 Task: Find a flat in Żory, Poland, for 2 guests from June 3 to June 9, with a price range of ₹6000 to ₹12000, 1 bedroom, 1 bed, 1 bathroom, and host language in English.
Action: Mouse pressed left at (508, 94)
Screenshot: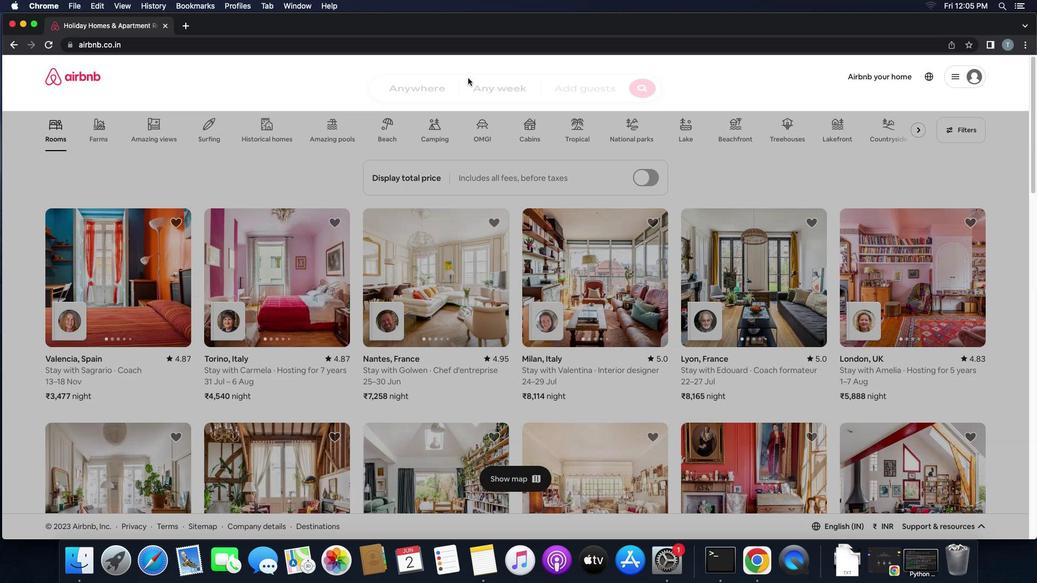 
Action: Mouse moved to (466, 128)
Screenshot: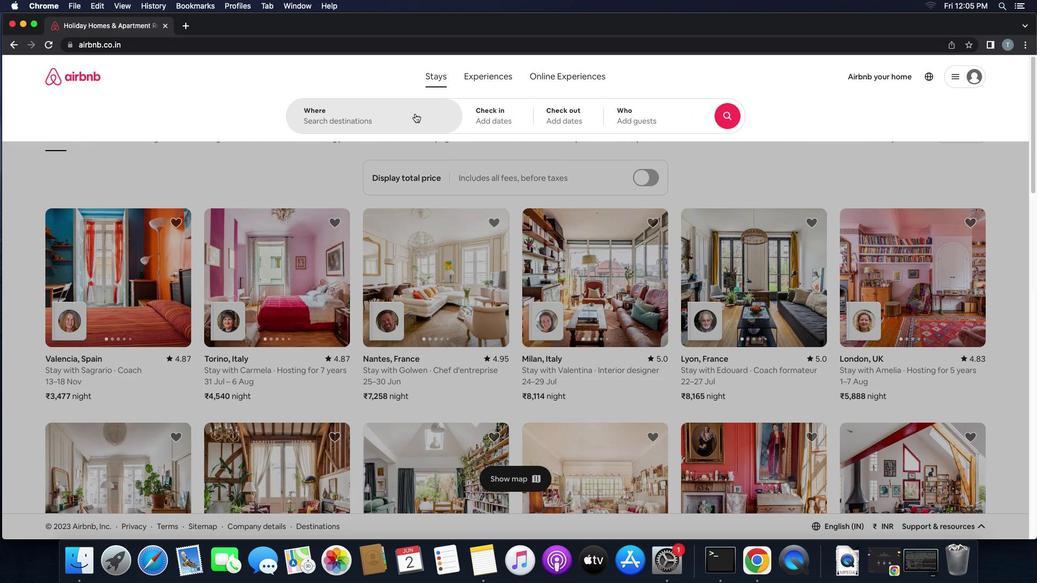
Action: Mouse pressed left at (466, 128)
Screenshot: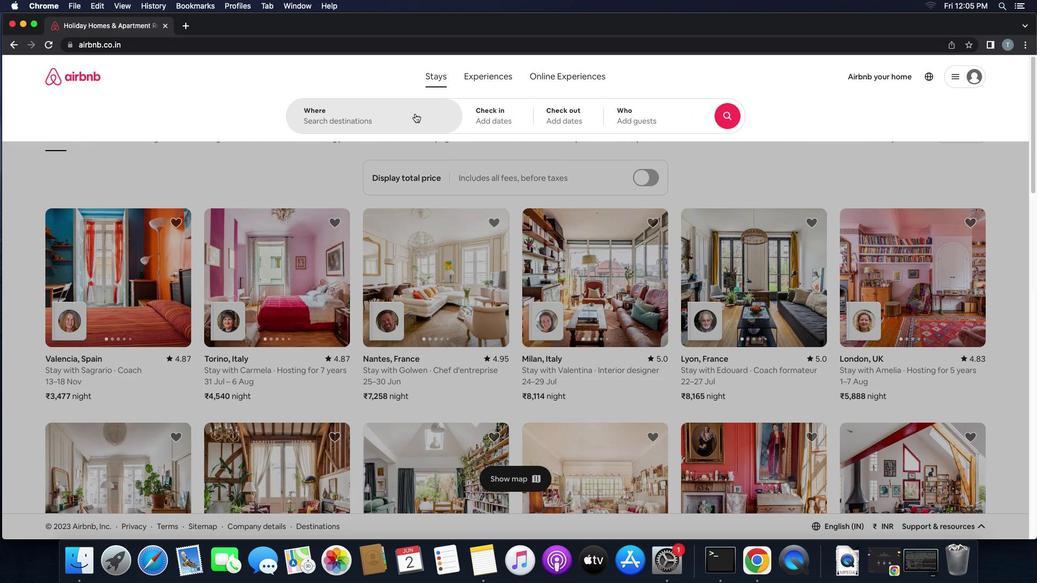 
Action: Key pressed Key.shift'Z''u'
Screenshot: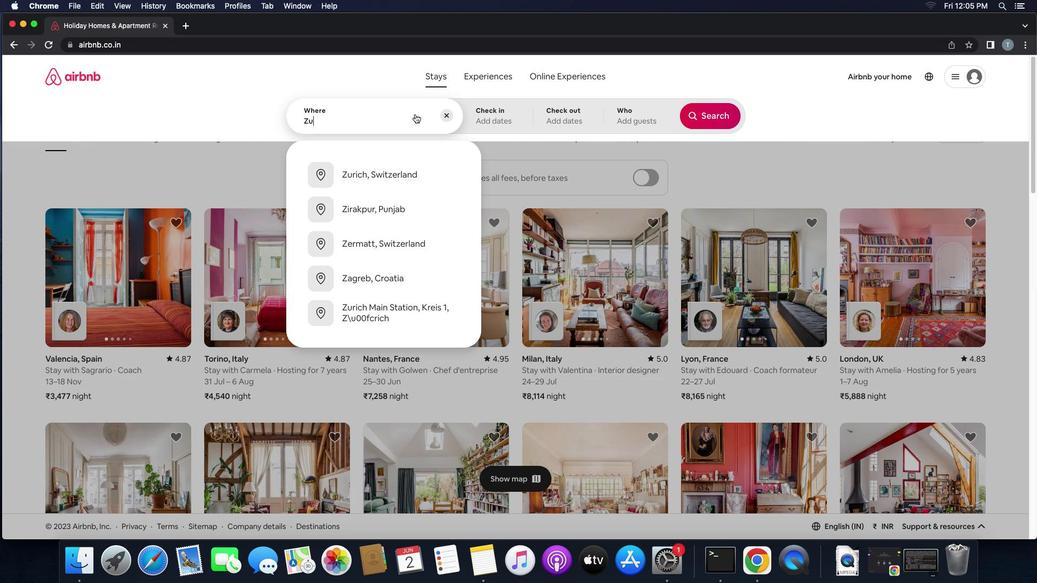
Action: Mouse moved to (466, 128)
Screenshot: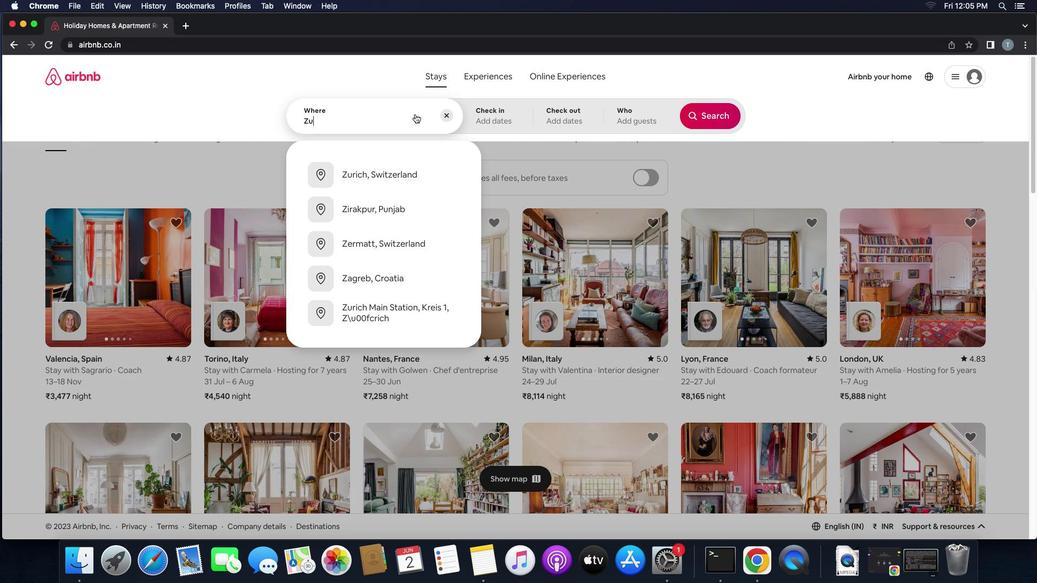 
Action: Key pressed 'r''y'
Screenshot: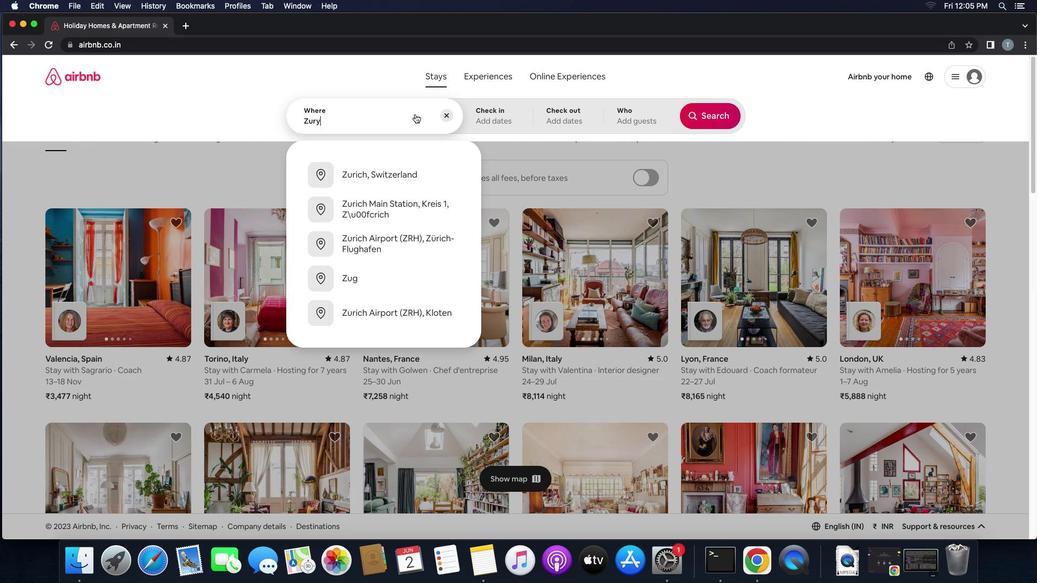 
Action: Mouse moved to (466, 128)
Screenshot: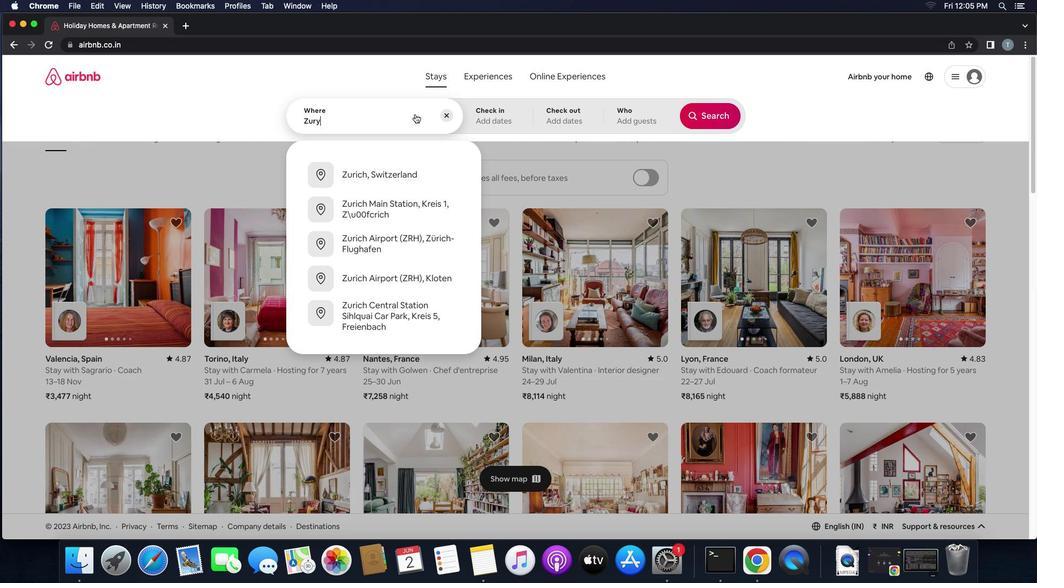 
Action: Key pressed ',''p''o'
Screenshot: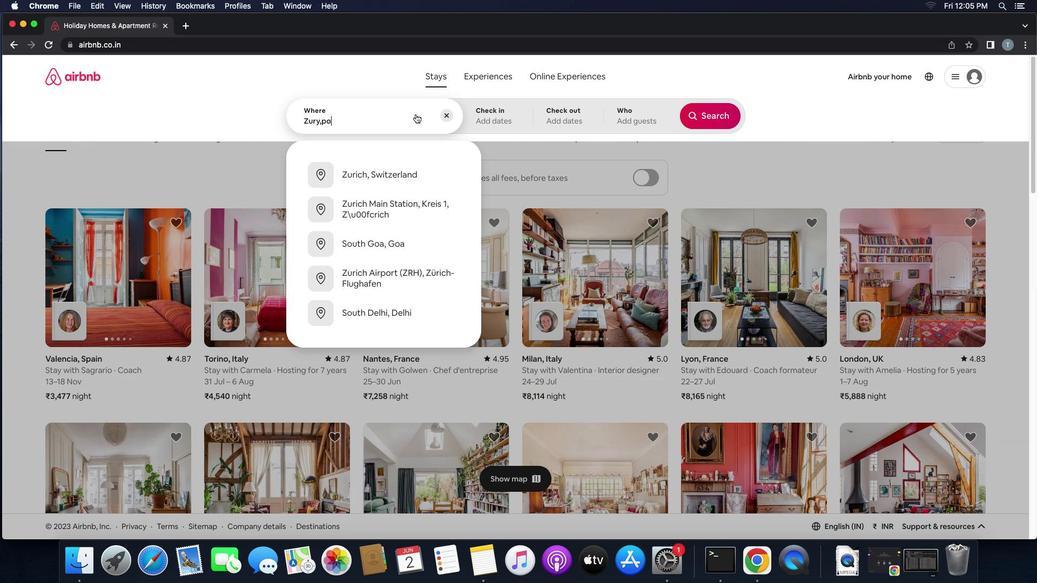 
Action: Mouse moved to (466, 128)
Screenshot: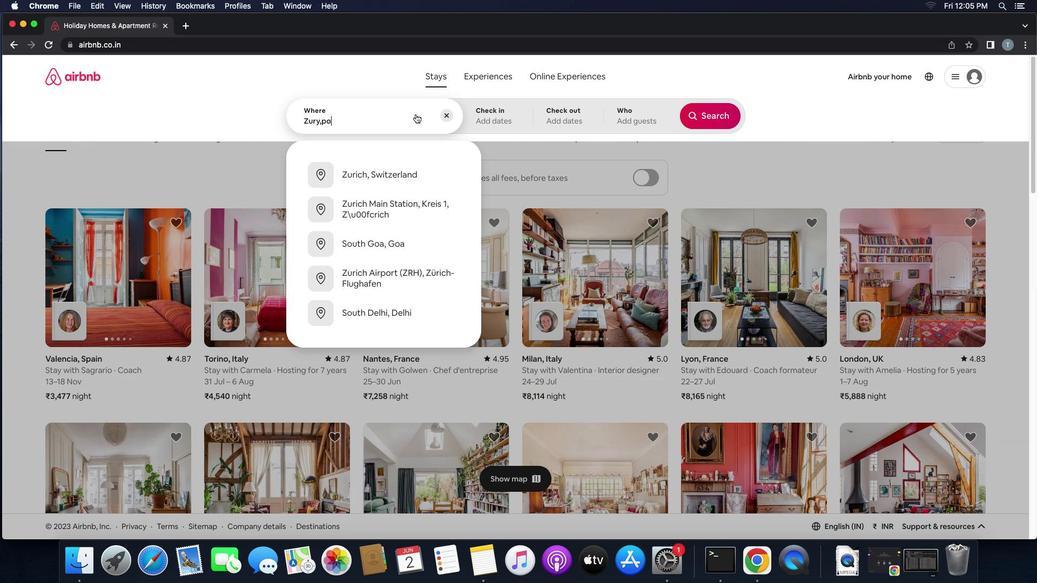 
Action: Key pressed 'l''a''n''d'
Screenshot: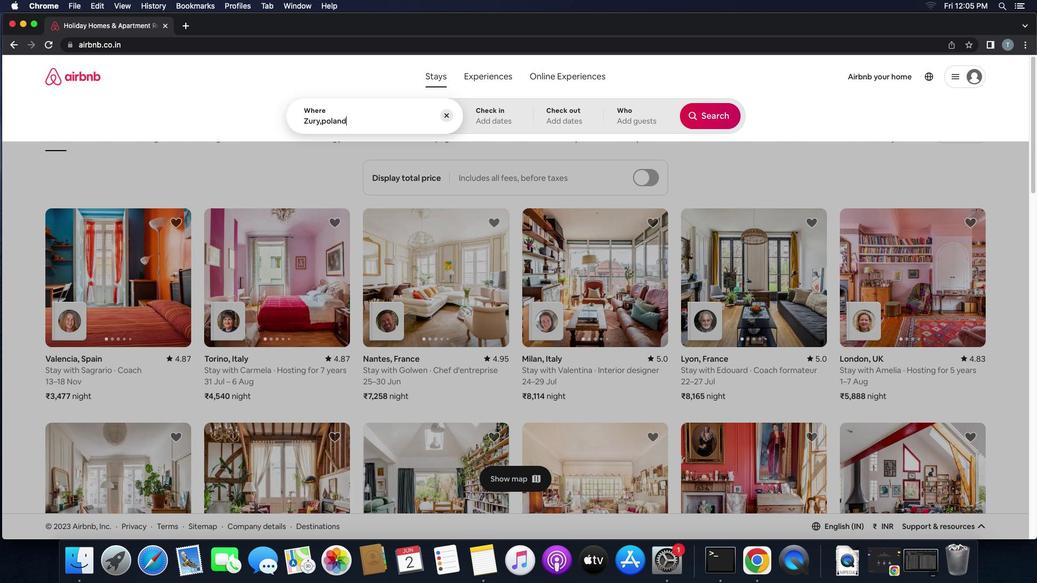 
Action: Mouse moved to (480, 179)
Screenshot: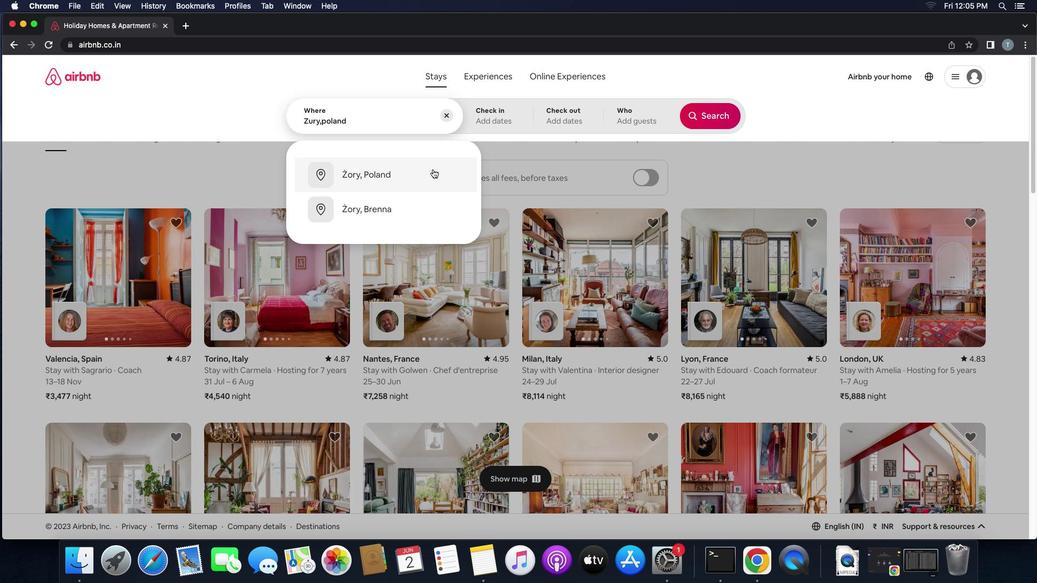 
Action: Mouse pressed left at (480, 179)
Screenshot: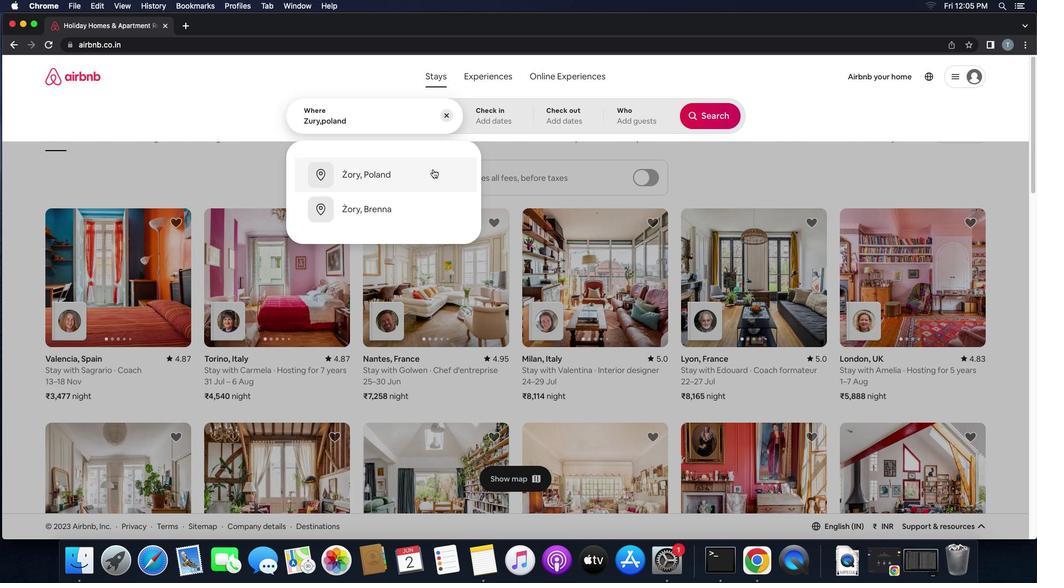 
Action: Mouse moved to (520, 256)
Screenshot: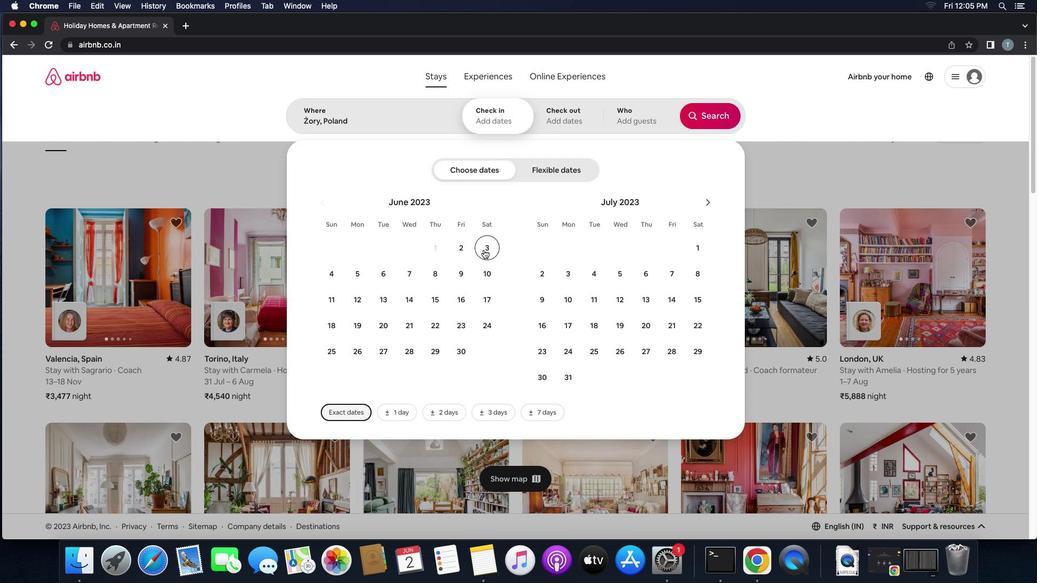 
Action: Mouse pressed left at (520, 256)
Screenshot: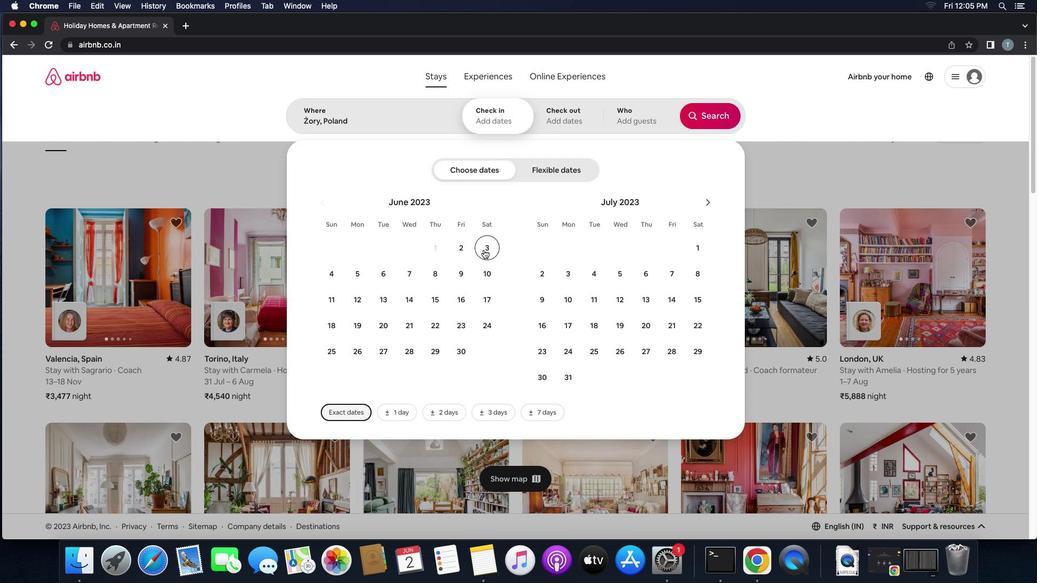 
Action: Mouse moved to (508, 278)
Screenshot: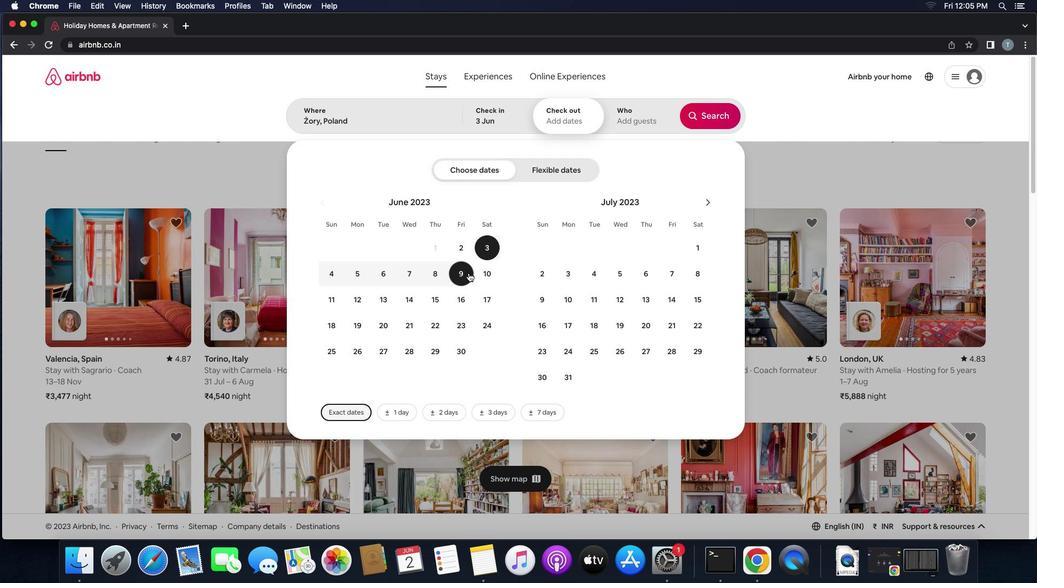 
Action: Mouse pressed left at (508, 278)
Screenshot: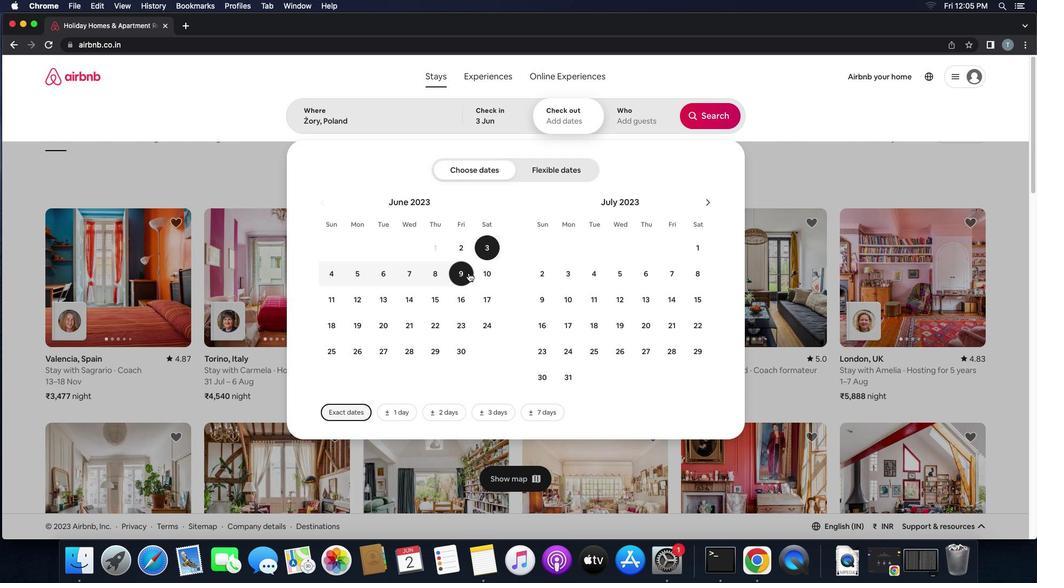 
Action: Mouse moved to (634, 135)
Screenshot: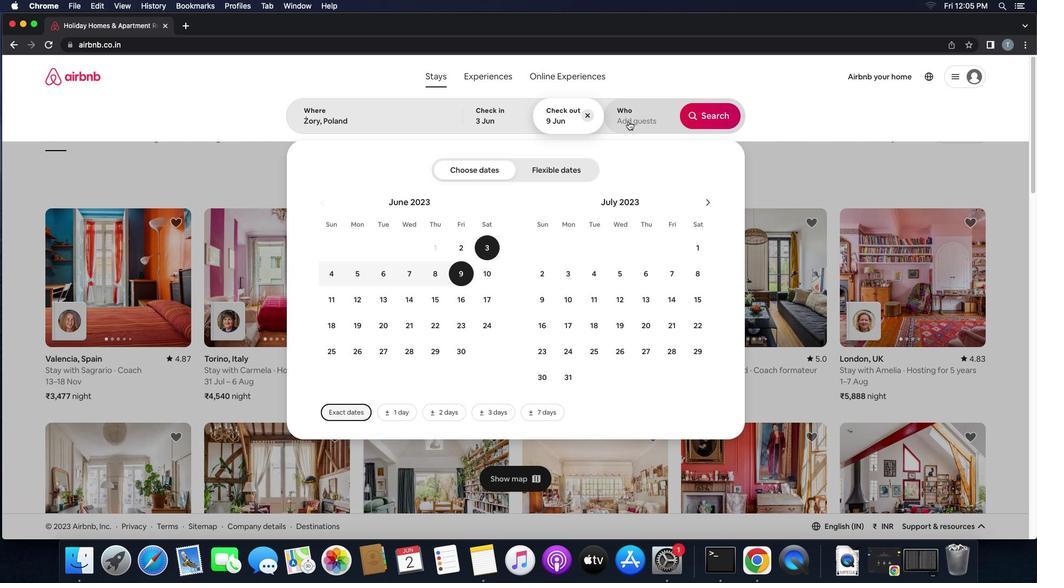 
Action: Mouse pressed left at (634, 135)
Screenshot: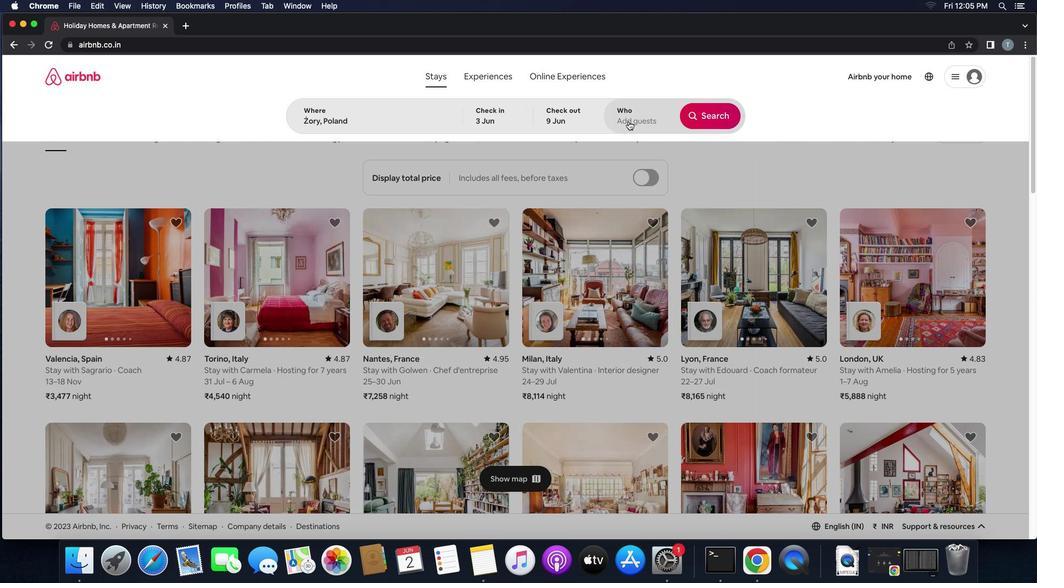 
Action: Mouse moved to (702, 190)
Screenshot: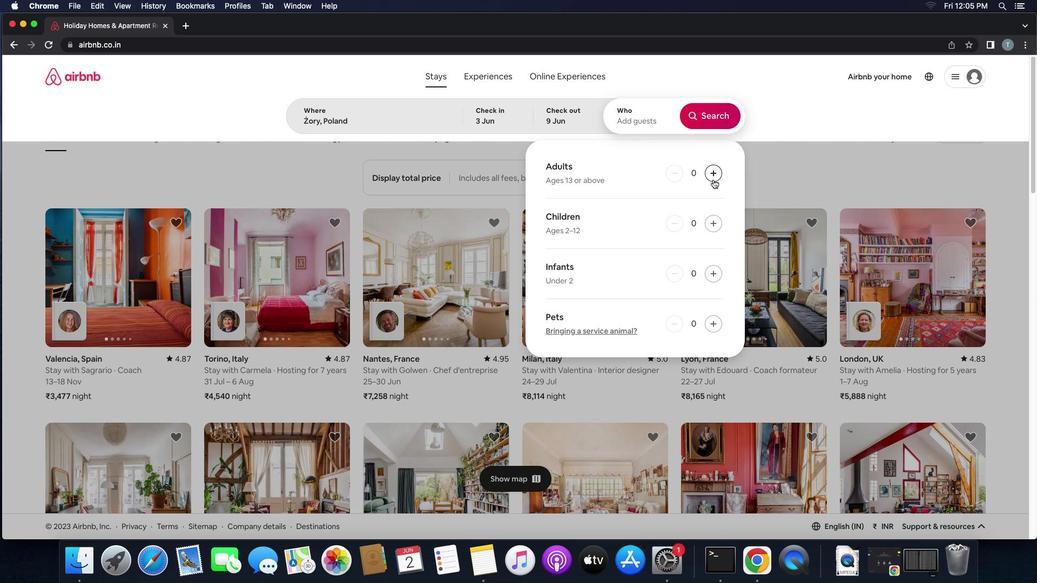 
Action: Mouse pressed left at (702, 190)
Screenshot: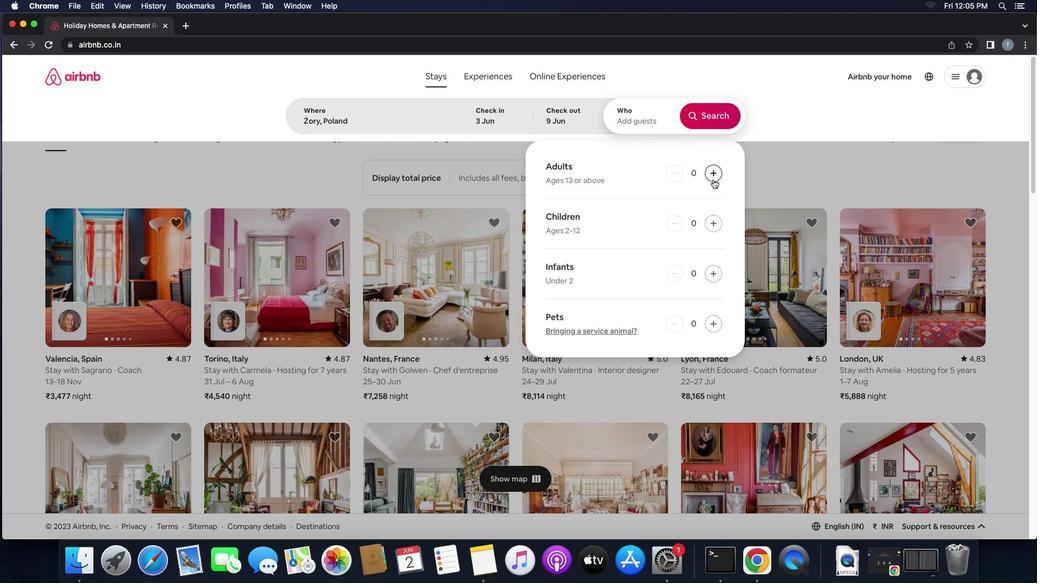 
Action: Mouse pressed left at (702, 190)
Screenshot: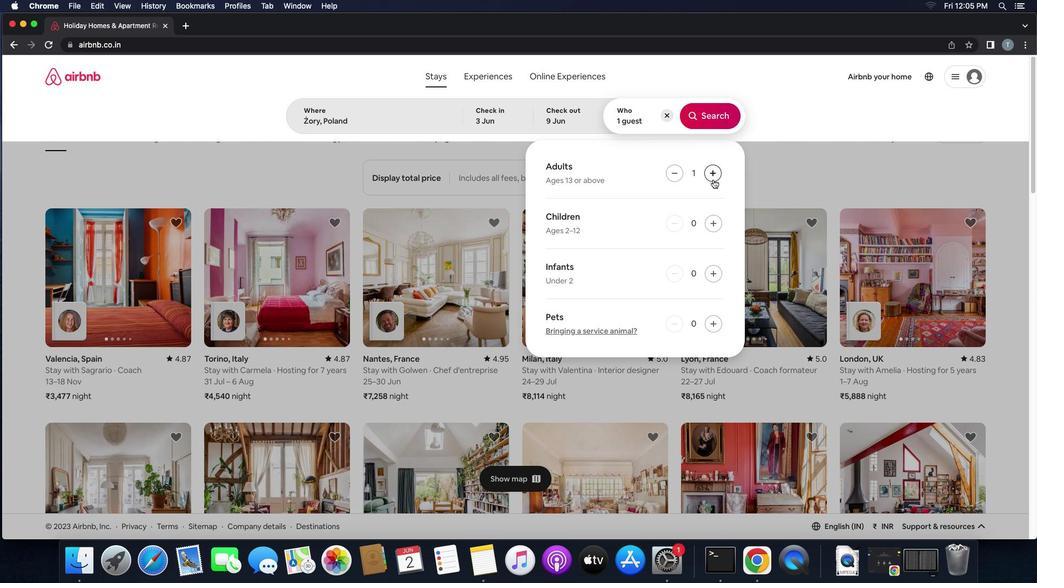 
Action: Mouse moved to (706, 127)
Screenshot: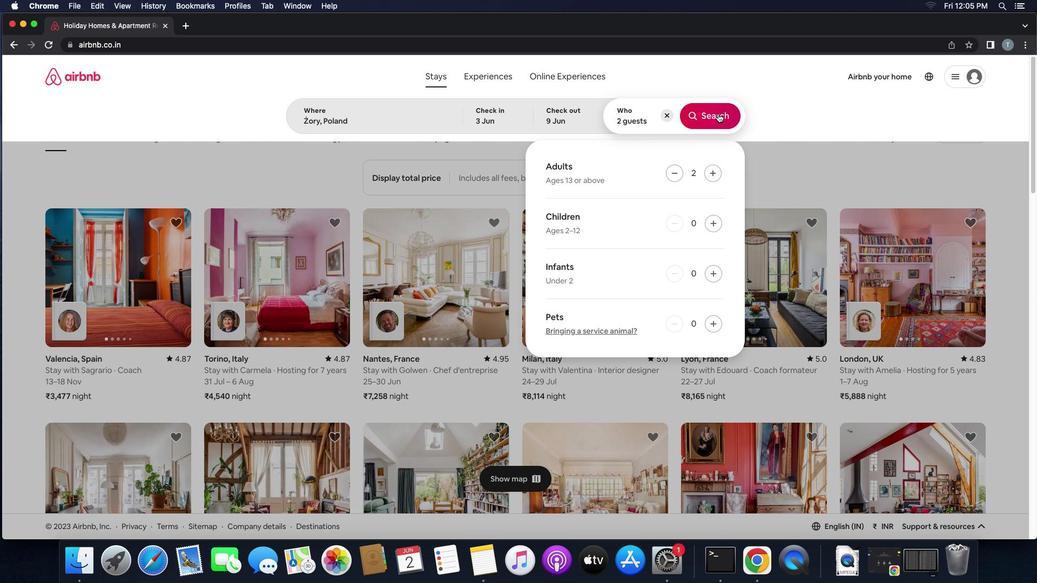 
Action: Mouse pressed left at (706, 127)
Screenshot: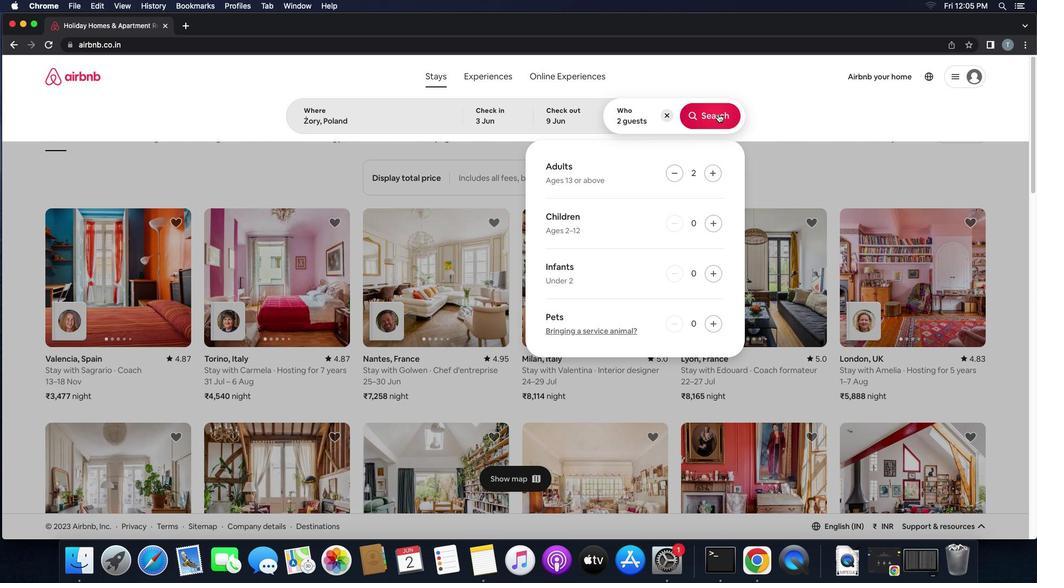
Action: Mouse moved to (918, 145)
Screenshot: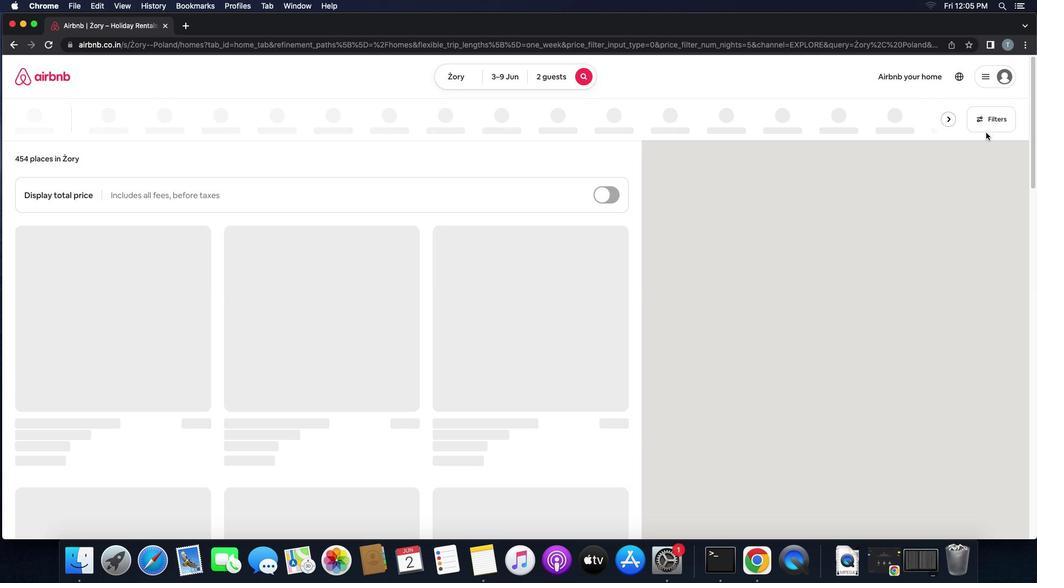 
Action: Mouse pressed left at (918, 145)
Screenshot: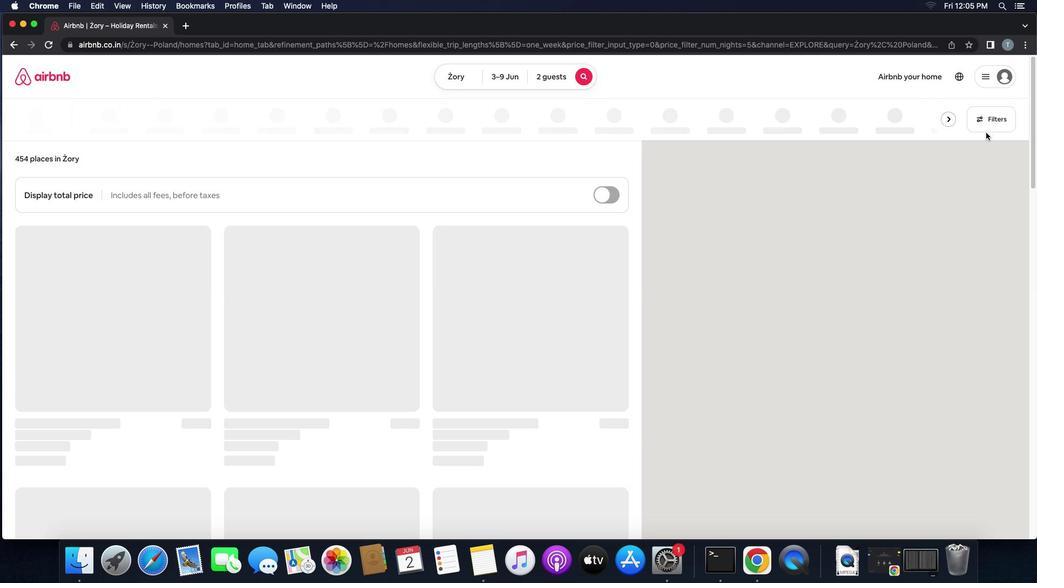 
Action: Mouse moved to (919, 141)
Screenshot: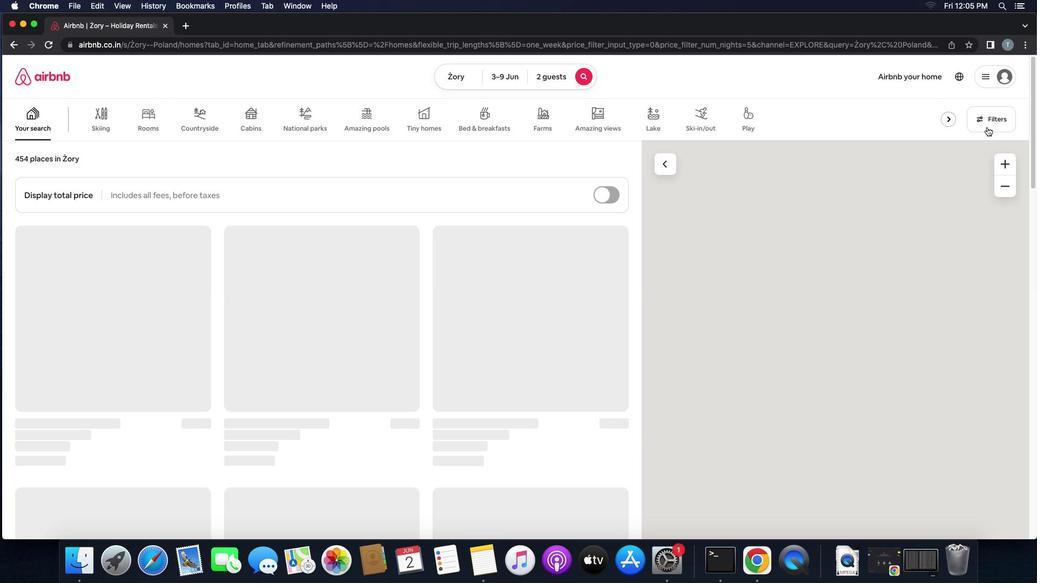 
Action: Mouse pressed left at (919, 141)
Screenshot: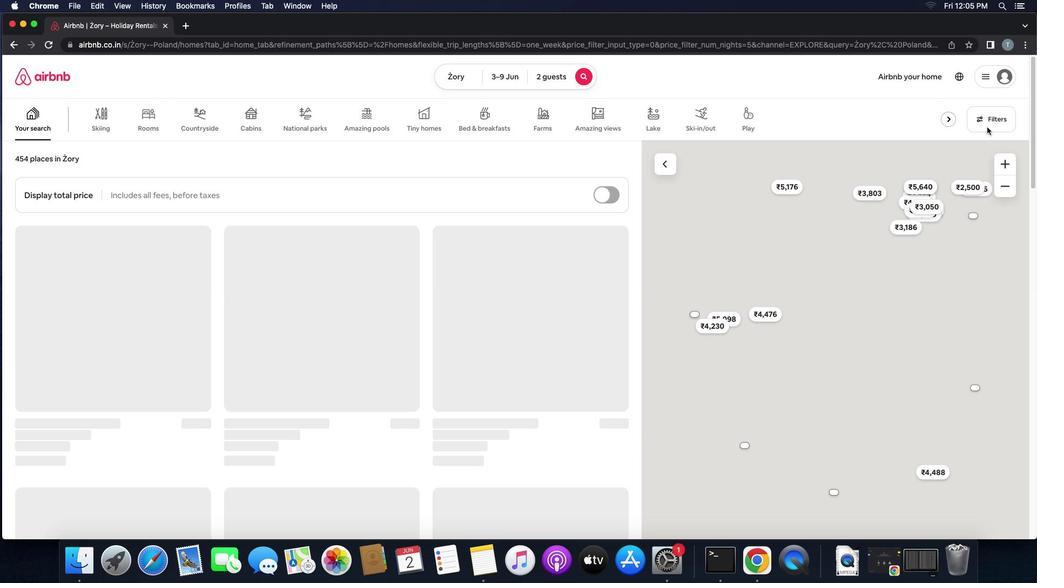 
Action: Mouse moved to (461, 379)
Screenshot: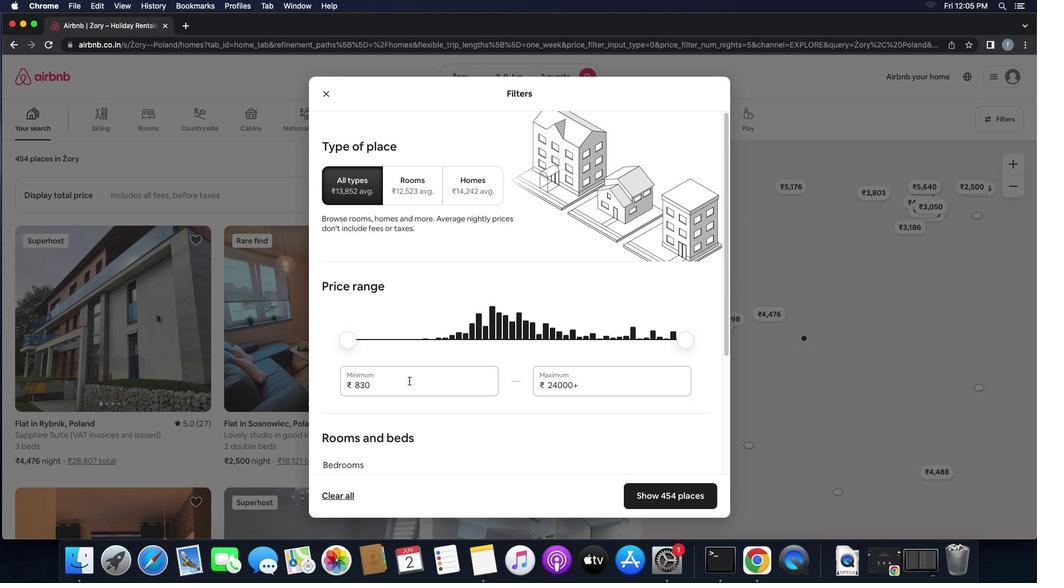 
Action: Mouse pressed left at (461, 379)
Screenshot: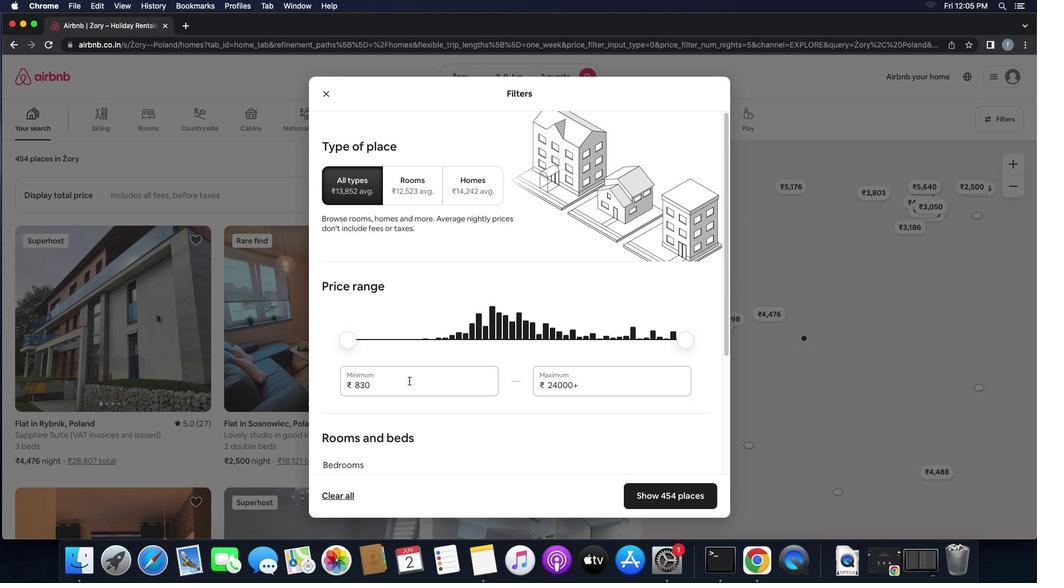
Action: Key pressed Key.backspaceKey.backspaceKey.backspaceKey.backspace'6''0''0''0'
Screenshot: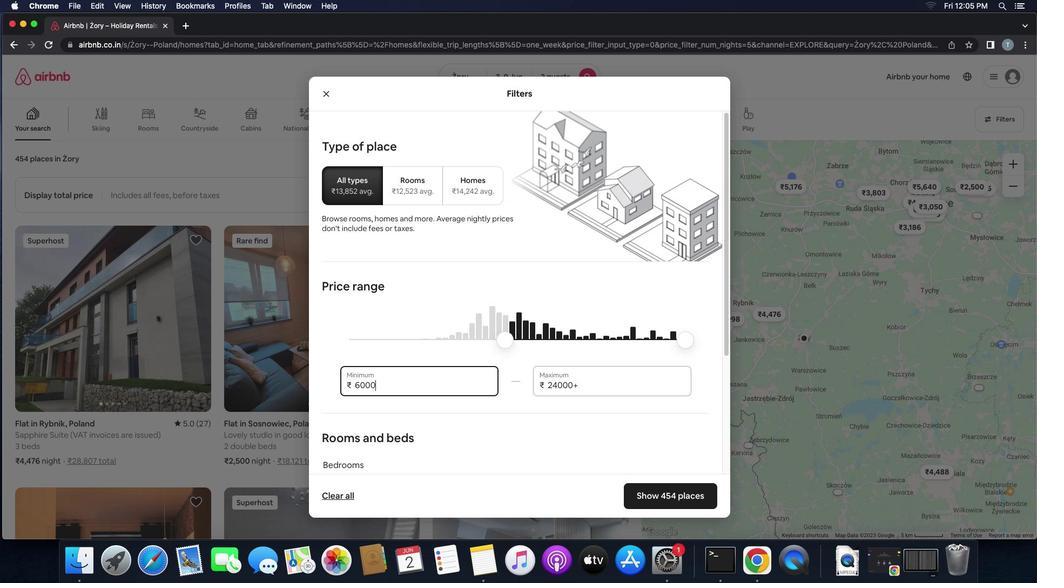 
Action: Mouse moved to (619, 384)
Screenshot: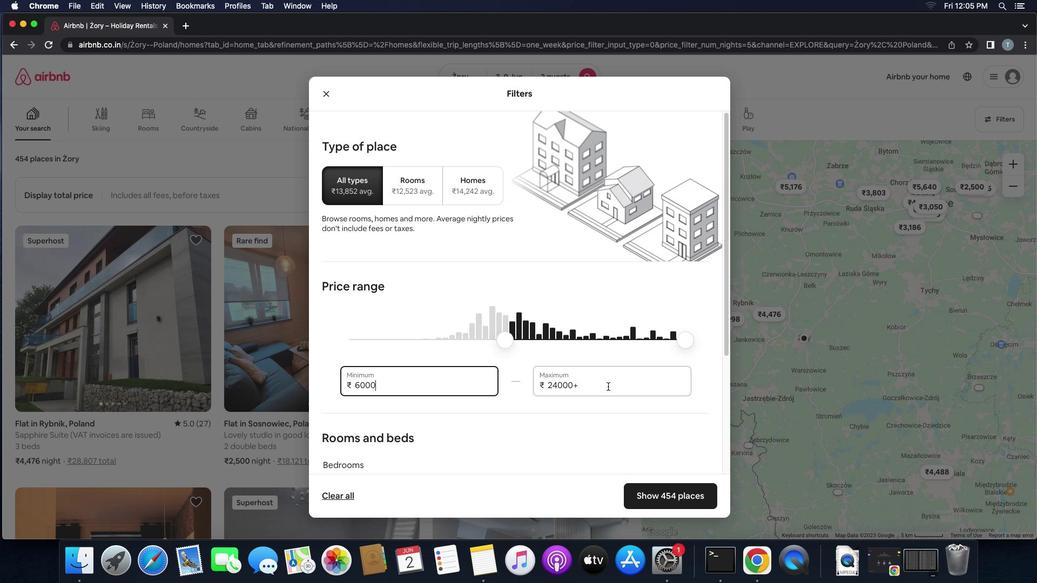 
Action: Mouse pressed left at (619, 384)
Screenshot: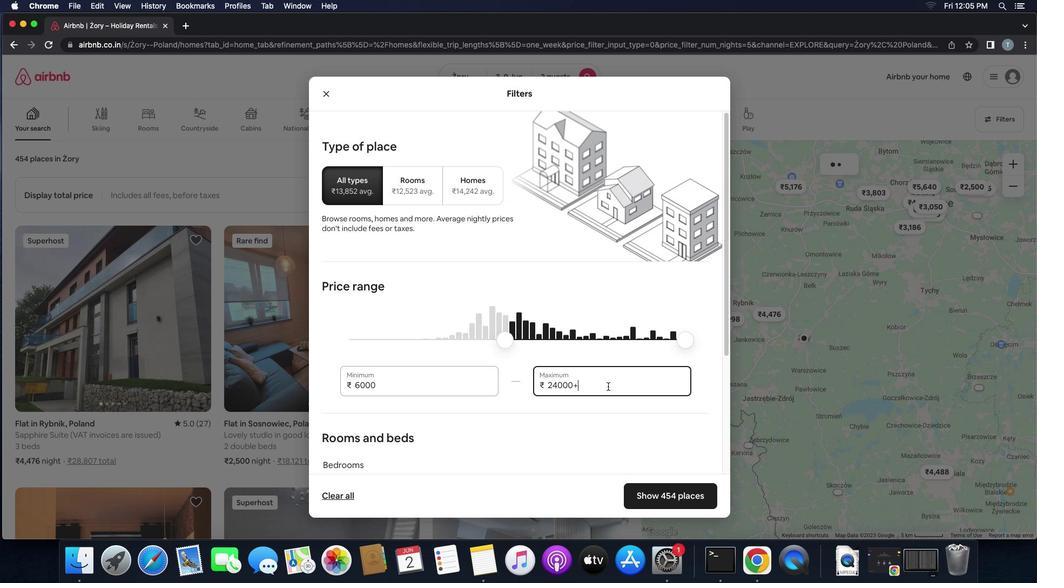 
Action: Key pressed Key.backspaceKey.backspaceKey.backspaceKey.backspaceKey.backspaceKey.backspace'1''2''0''0''0'
Screenshot: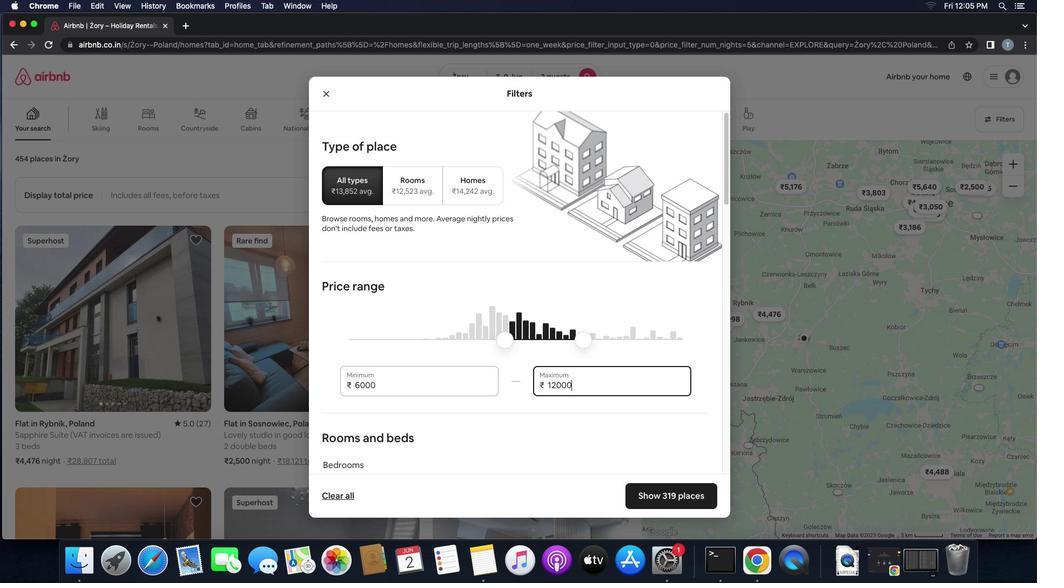 
Action: Mouse moved to (531, 407)
Screenshot: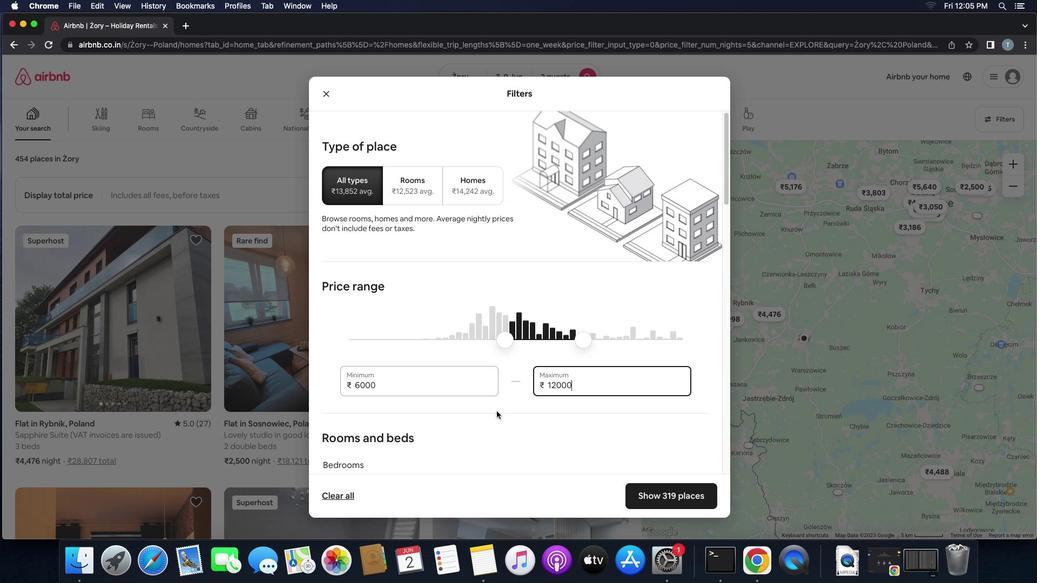 
Action: Mouse scrolled (531, 407) with delta (137, 20)
Screenshot: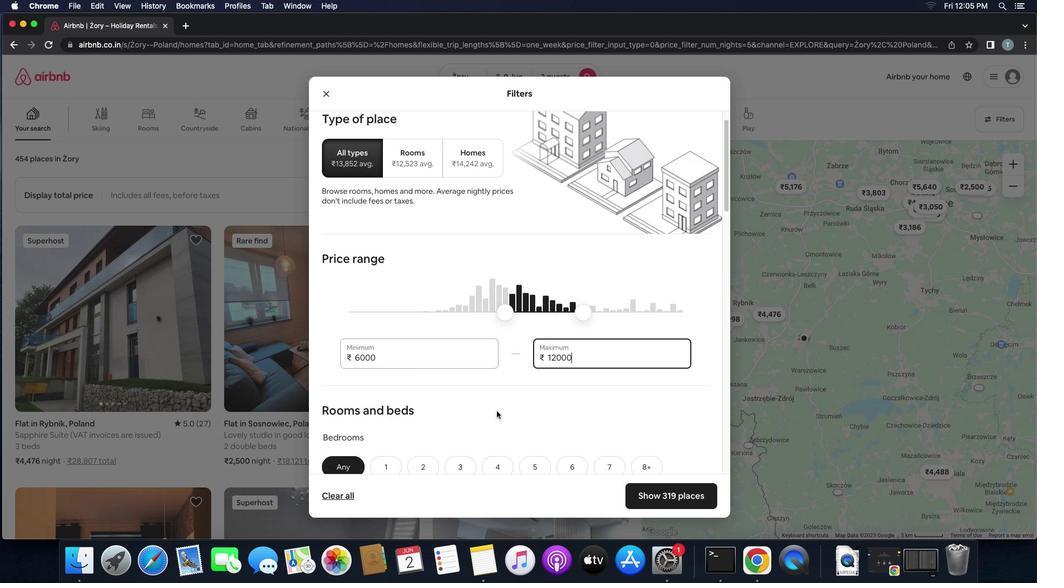 
Action: Mouse scrolled (531, 407) with delta (137, 20)
Screenshot: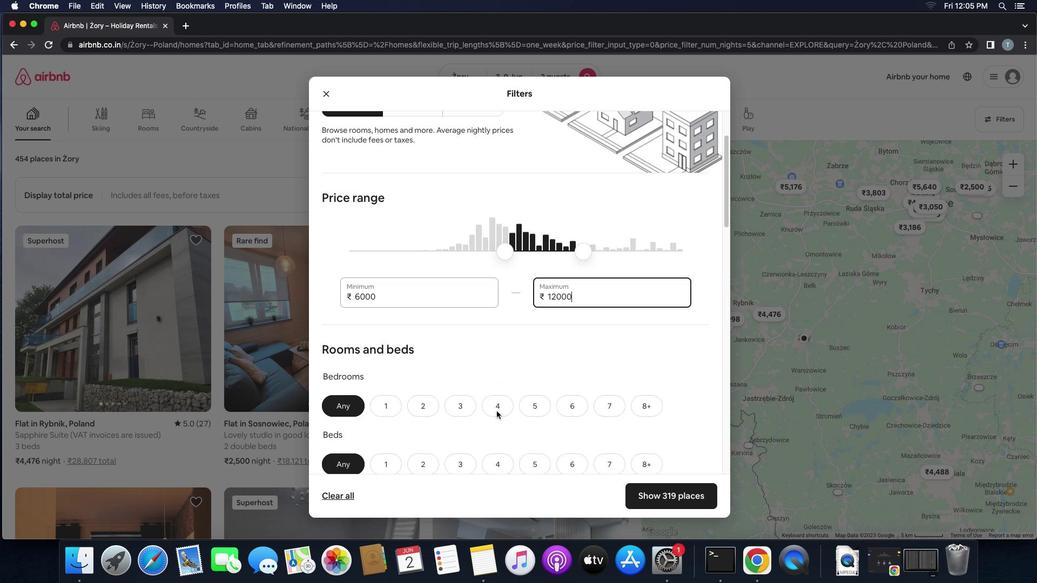 
Action: Mouse scrolled (531, 407) with delta (137, 19)
Screenshot: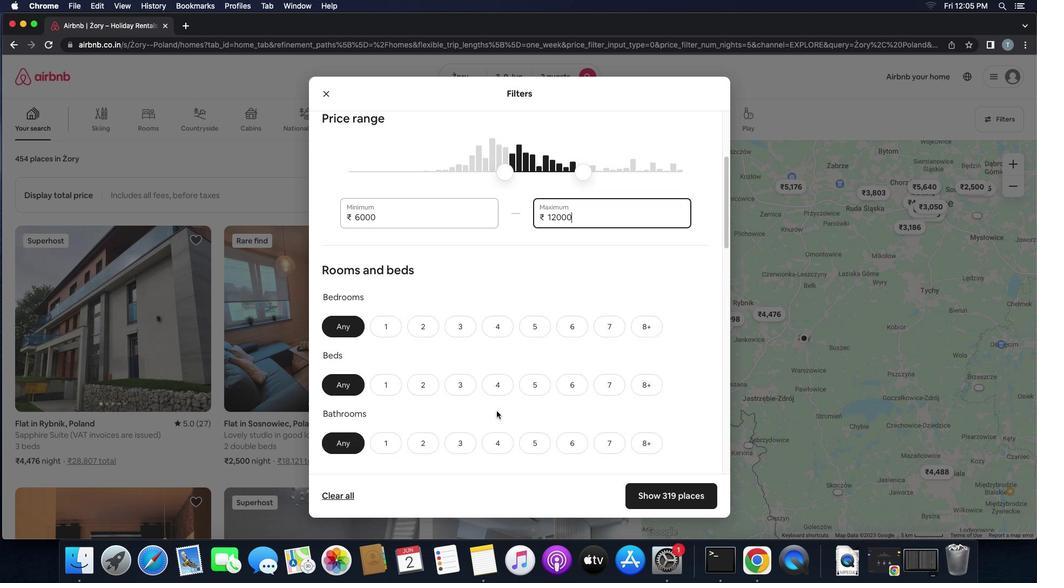 
Action: Mouse scrolled (531, 407) with delta (137, 18)
Screenshot: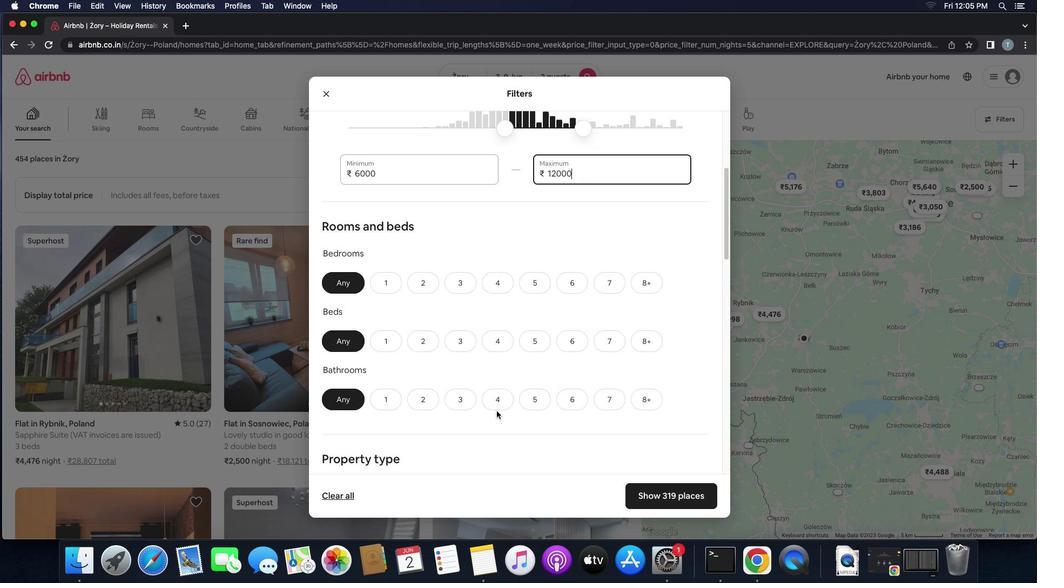 
Action: Mouse moved to (530, 412)
Screenshot: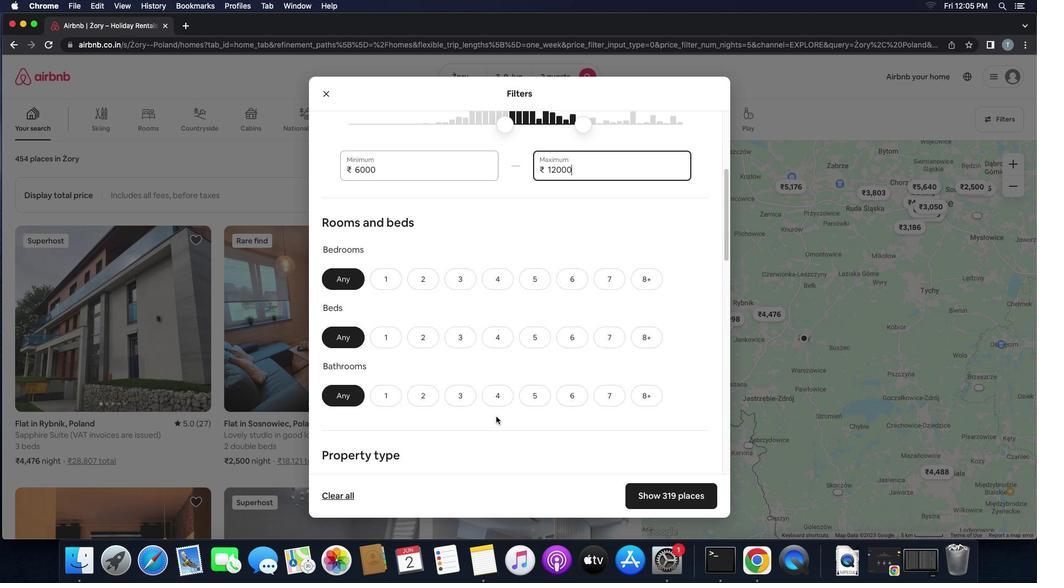 
Action: Mouse scrolled (530, 412) with delta (137, 20)
Screenshot: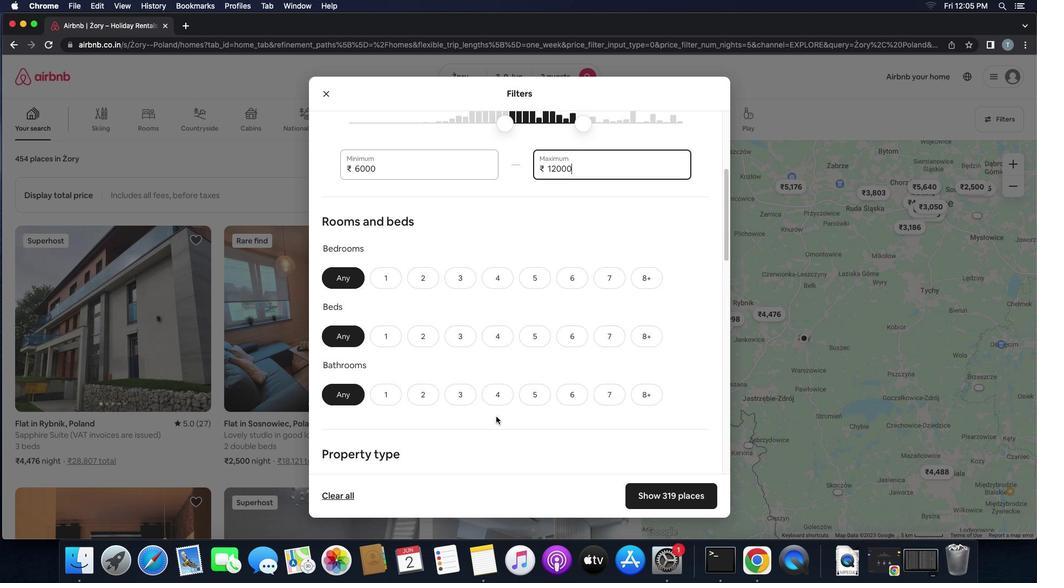 
Action: Mouse scrolled (530, 412) with delta (137, 20)
Screenshot: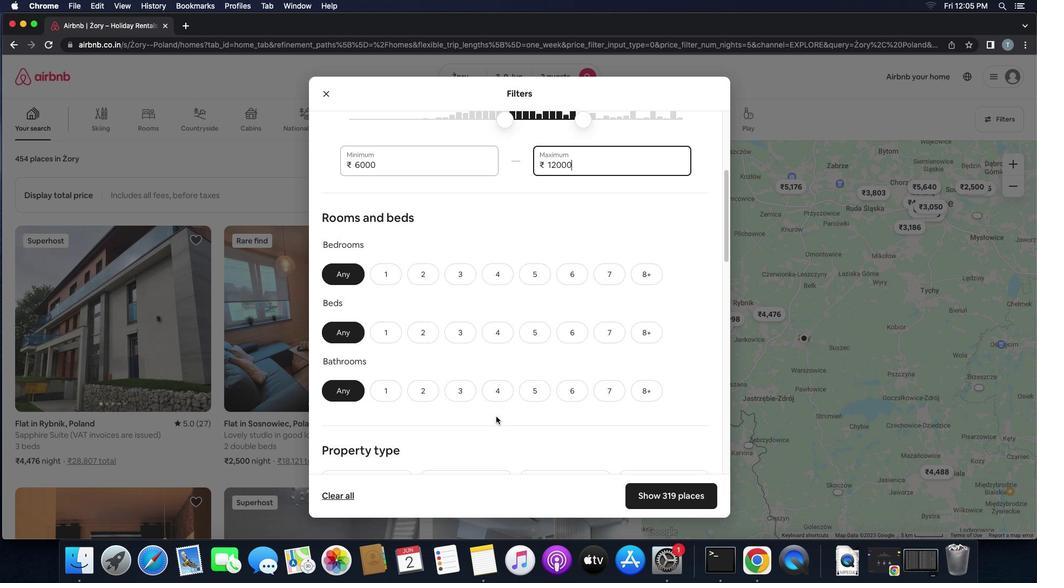 
Action: Mouse scrolled (530, 412) with delta (137, 20)
Screenshot: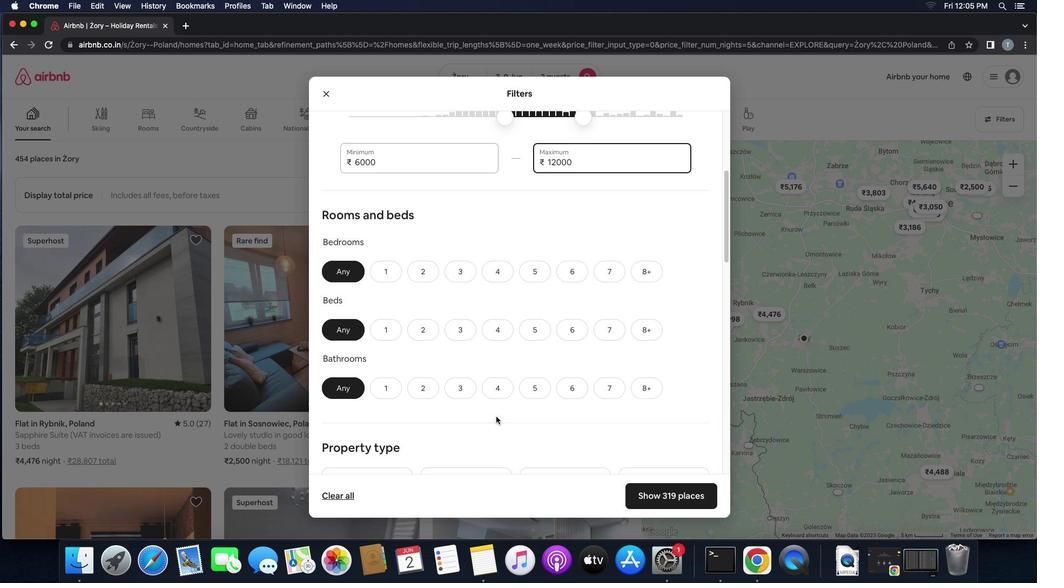 
Action: Mouse scrolled (530, 412) with delta (137, 20)
Screenshot: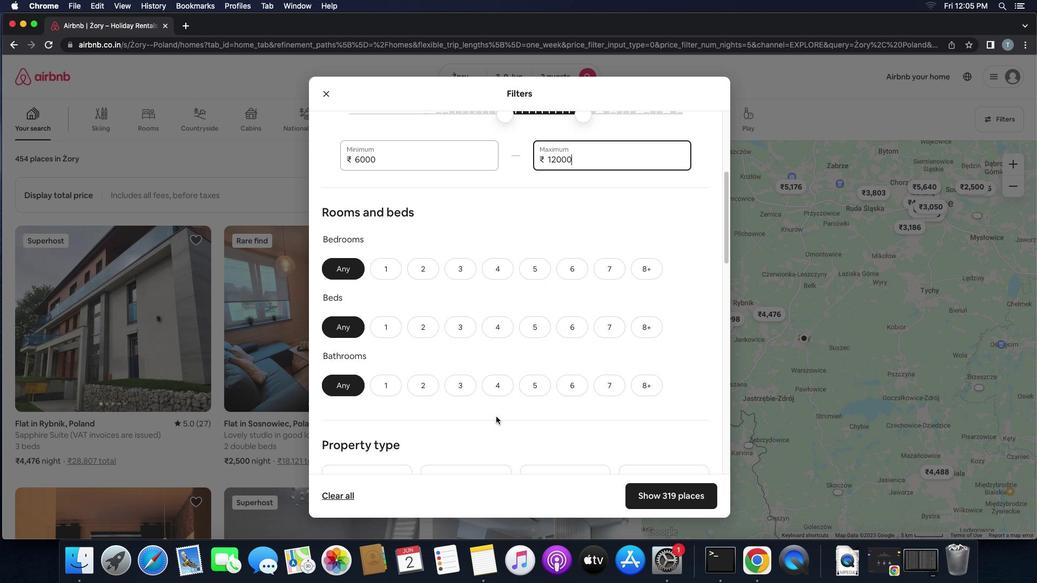 
Action: Mouse scrolled (530, 412) with delta (137, 20)
Screenshot: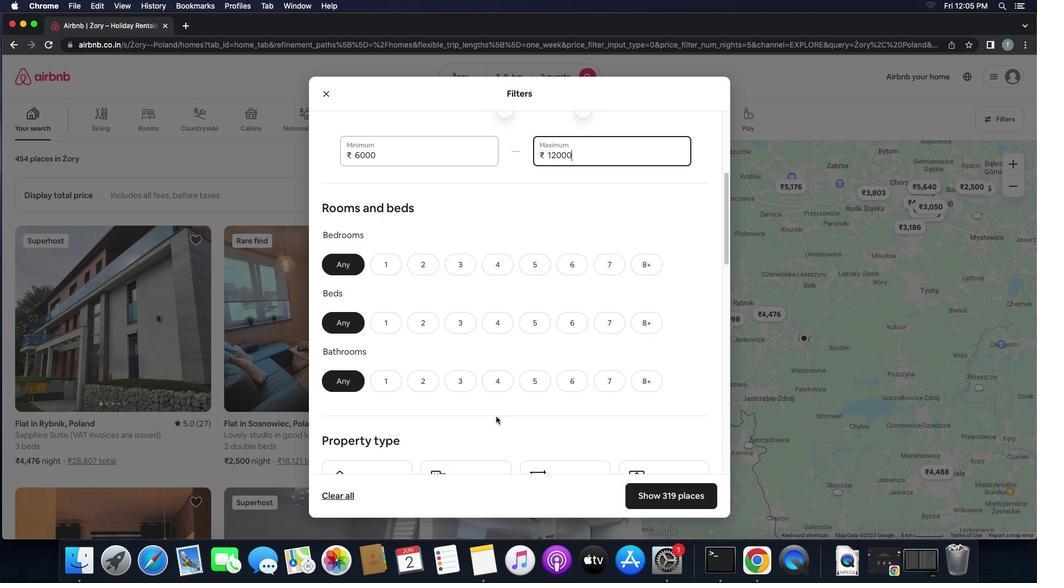 
Action: Mouse scrolled (530, 412) with delta (137, 20)
Screenshot: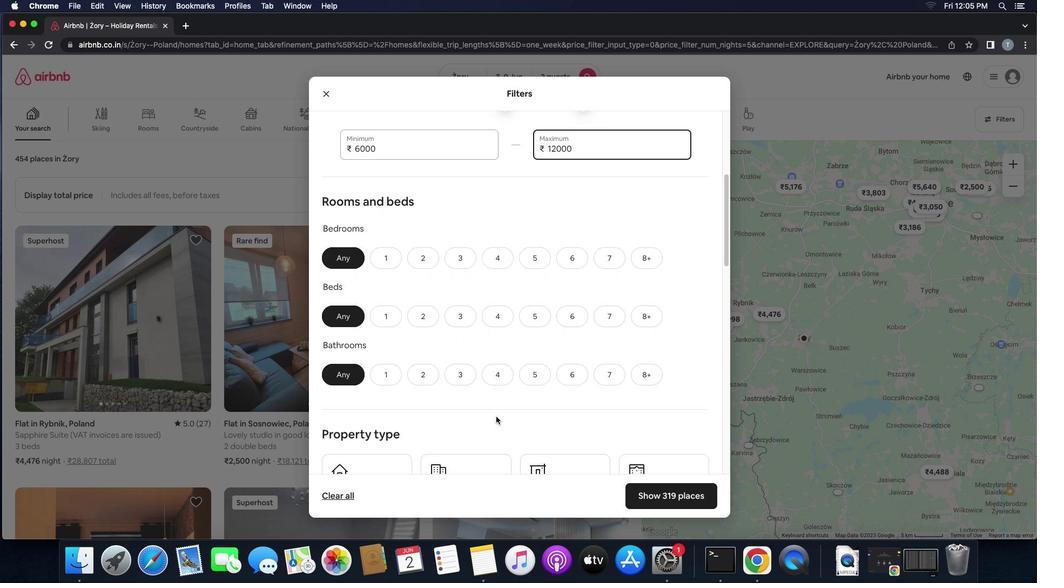 
Action: Mouse scrolled (530, 412) with delta (137, 20)
Screenshot: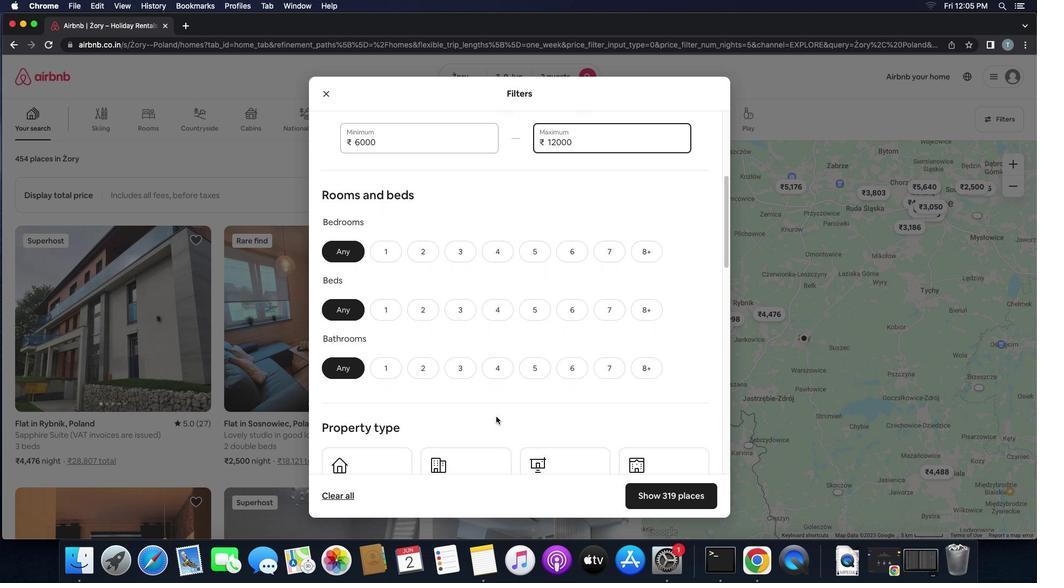 
Action: Mouse scrolled (530, 412) with delta (137, 20)
Screenshot: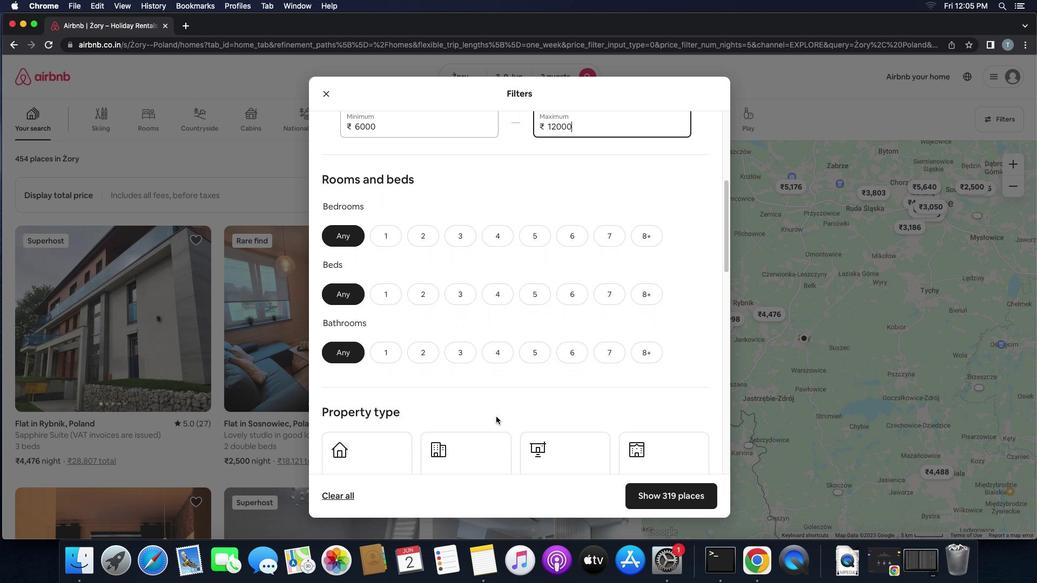 
Action: Mouse moved to (438, 242)
Screenshot: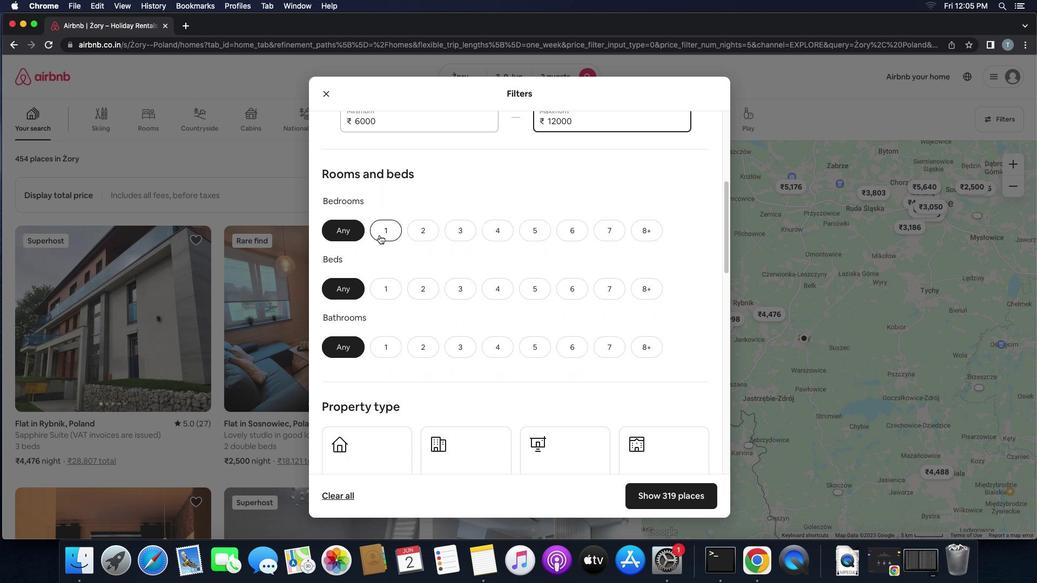 
Action: Mouse pressed left at (438, 242)
Screenshot: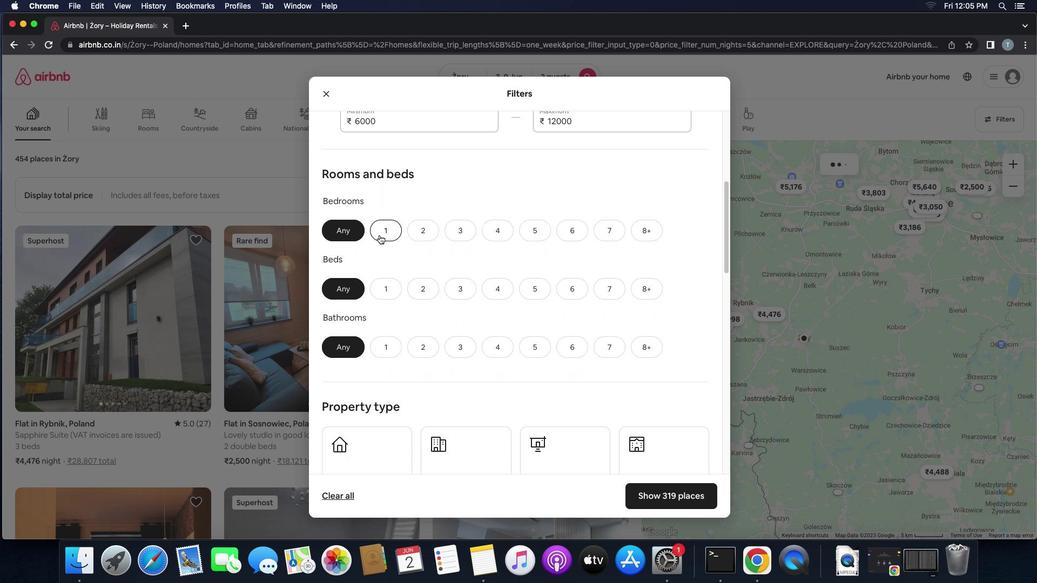 
Action: Mouse moved to (438, 294)
Screenshot: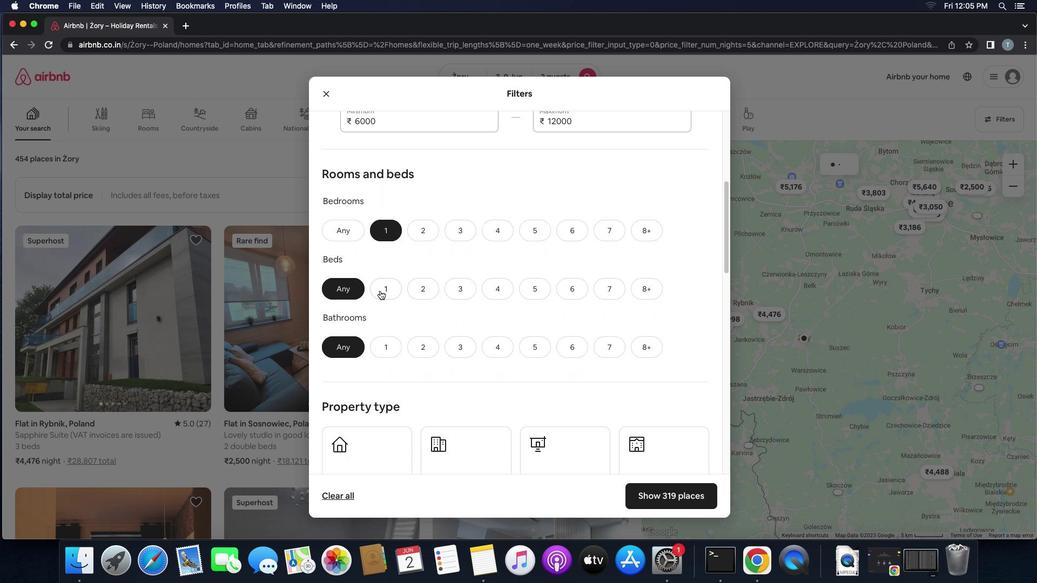 
Action: Mouse pressed left at (438, 294)
Screenshot: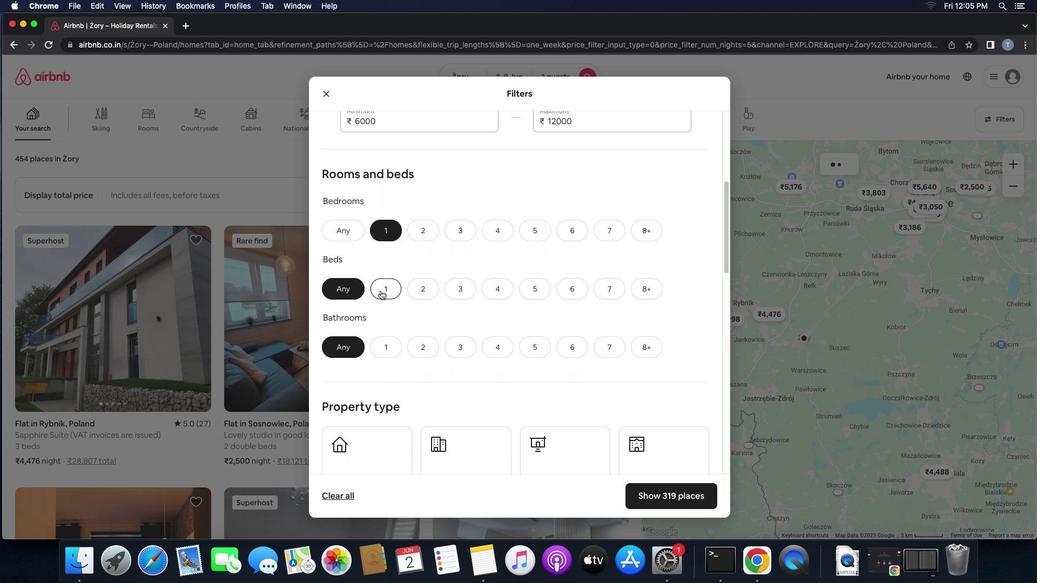 
Action: Mouse moved to (445, 346)
Screenshot: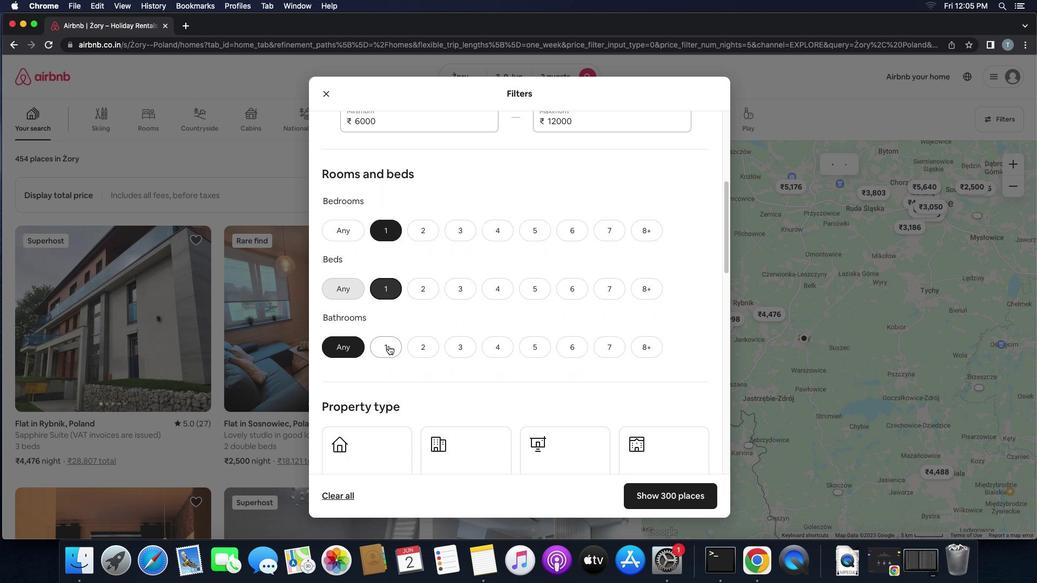 
Action: Mouse pressed left at (445, 346)
Screenshot: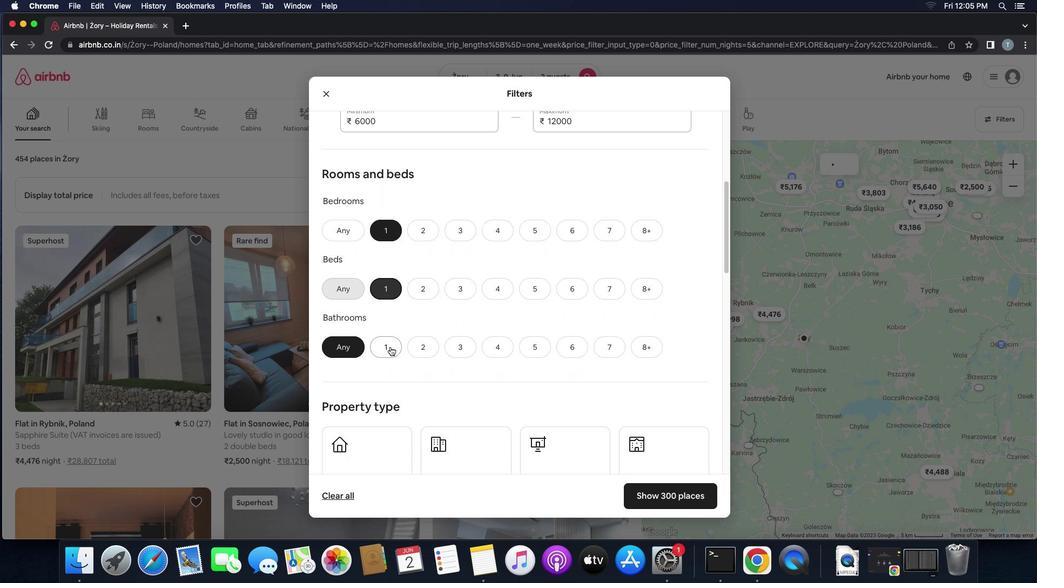 
Action: Mouse moved to (523, 356)
Screenshot: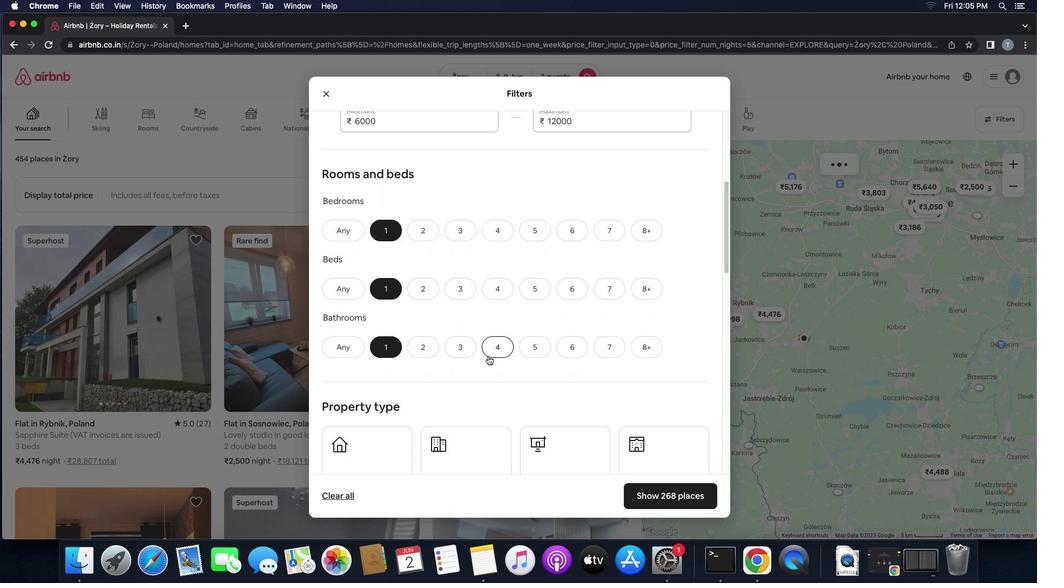 
Action: Mouse scrolled (523, 356) with delta (137, 20)
Screenshot: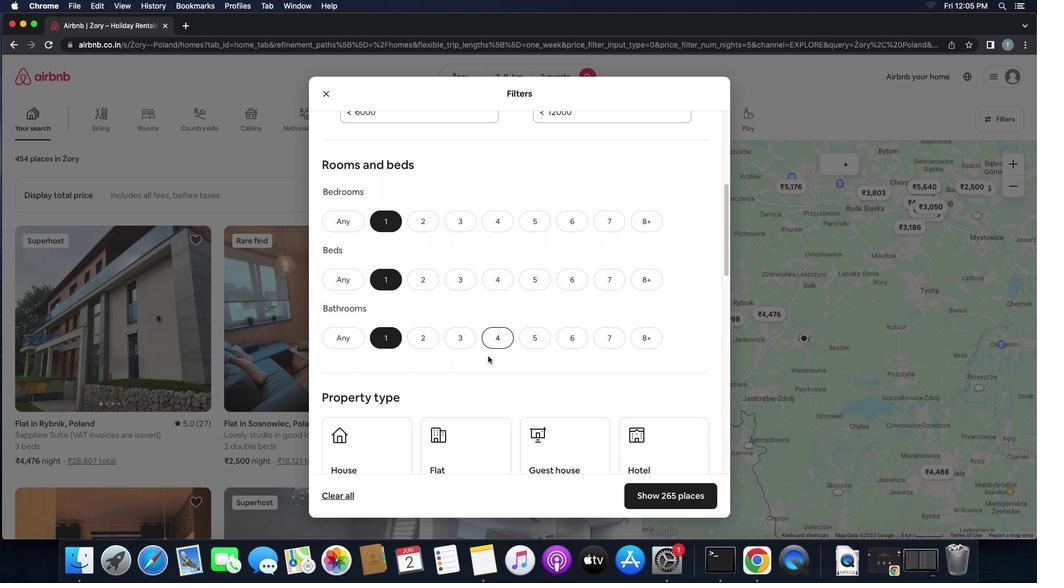 
Action: Mouse scrolled (523, 356) with delta (137, 20)
Screenshot: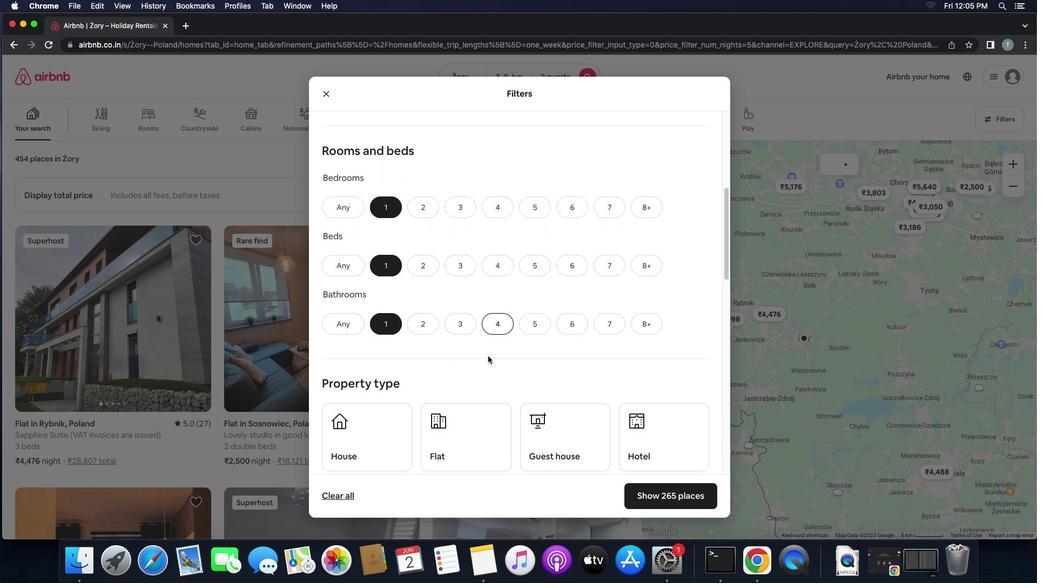 
Action: Mouse scrolled (523, 356) with delta (137, 19)
Screenshot: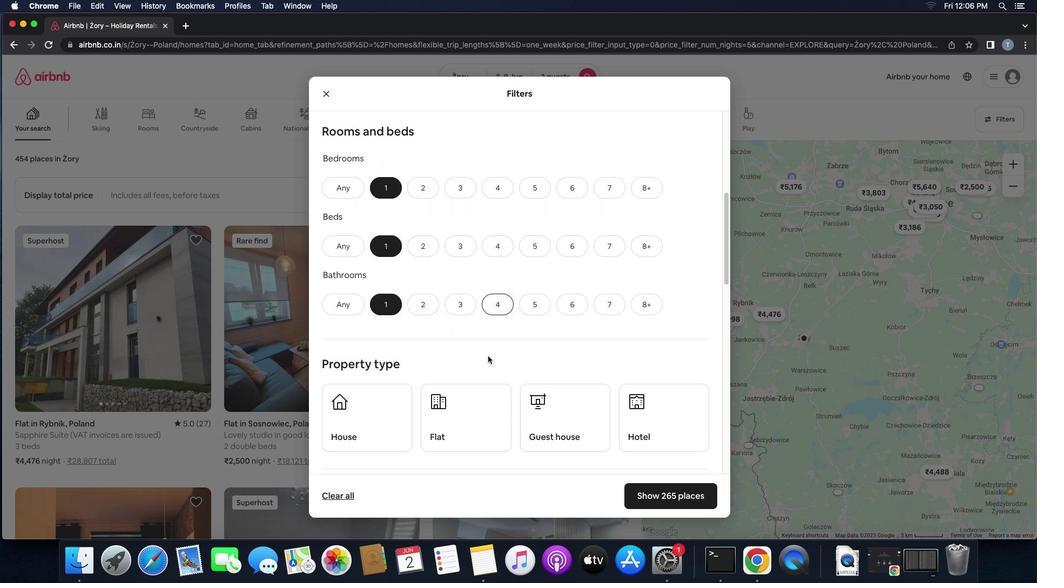 
Action: Mouse scrolled (523, 356) with delta (137, 20)
Screenshot: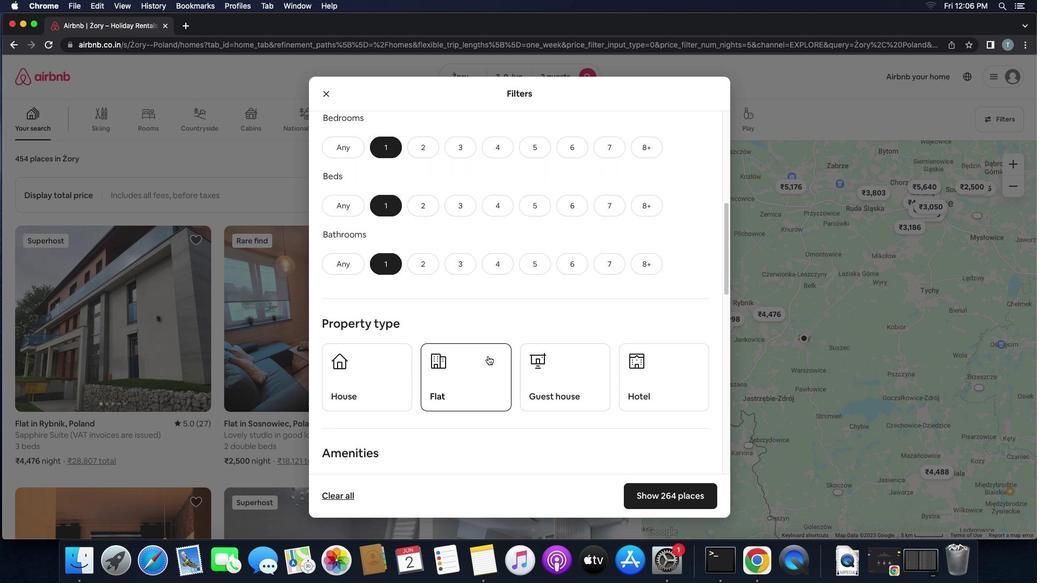 
Action: Mouse scrolled (523, 356) with delta (137, 20)
Screenshot: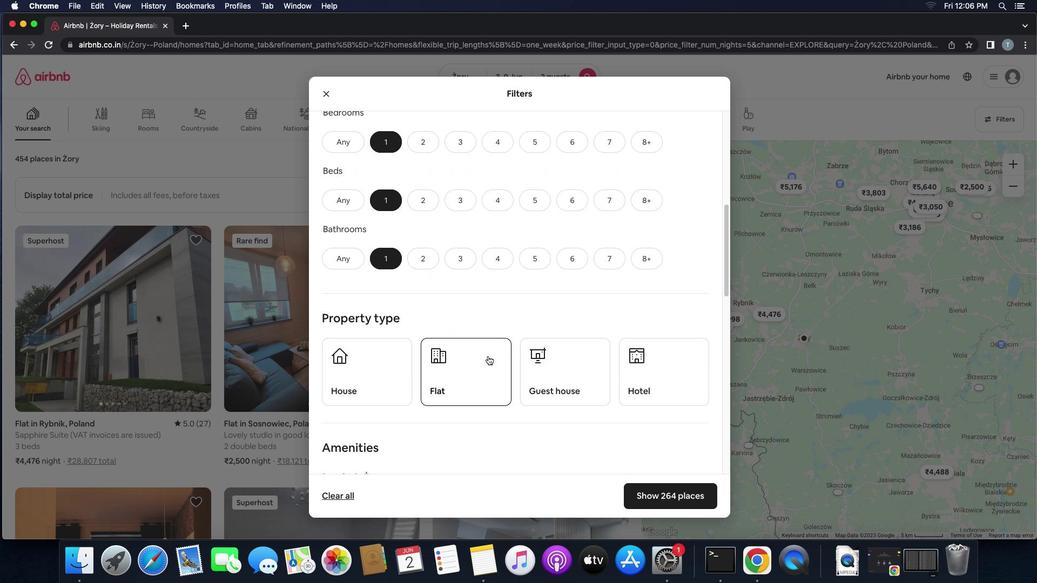 
Action: Mouse moved to (445, 356)
Screenshot: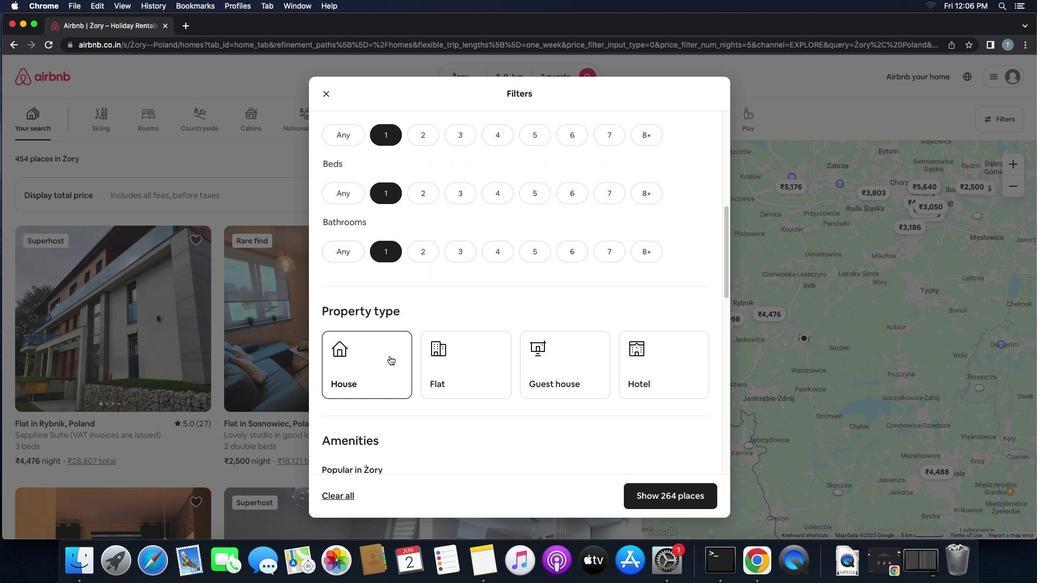 
Action: Mouse pressed left at (445, 356)
Screenshot: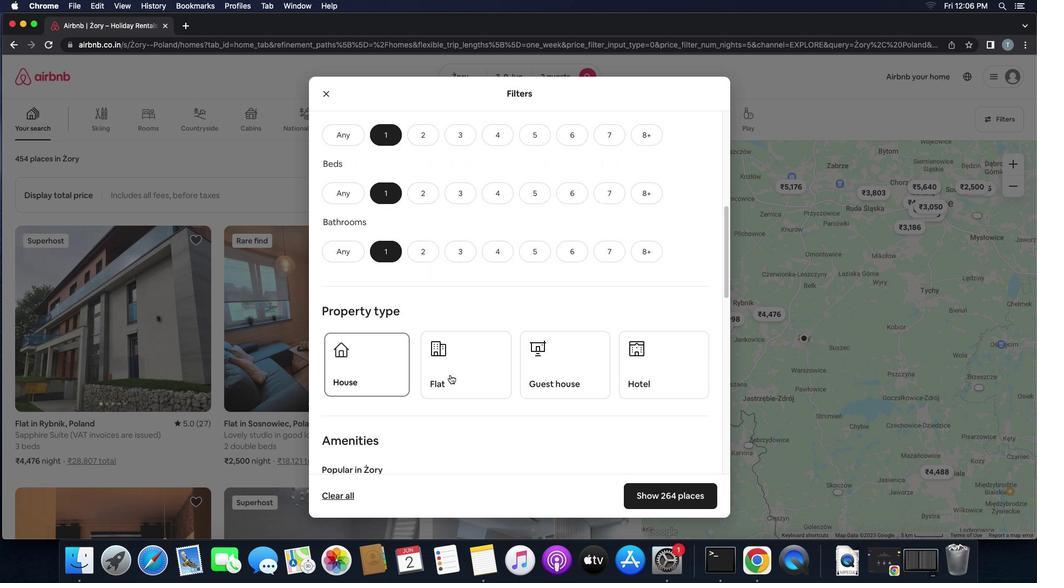 
Action: Mouse moved to (531, 383)
Screenshot: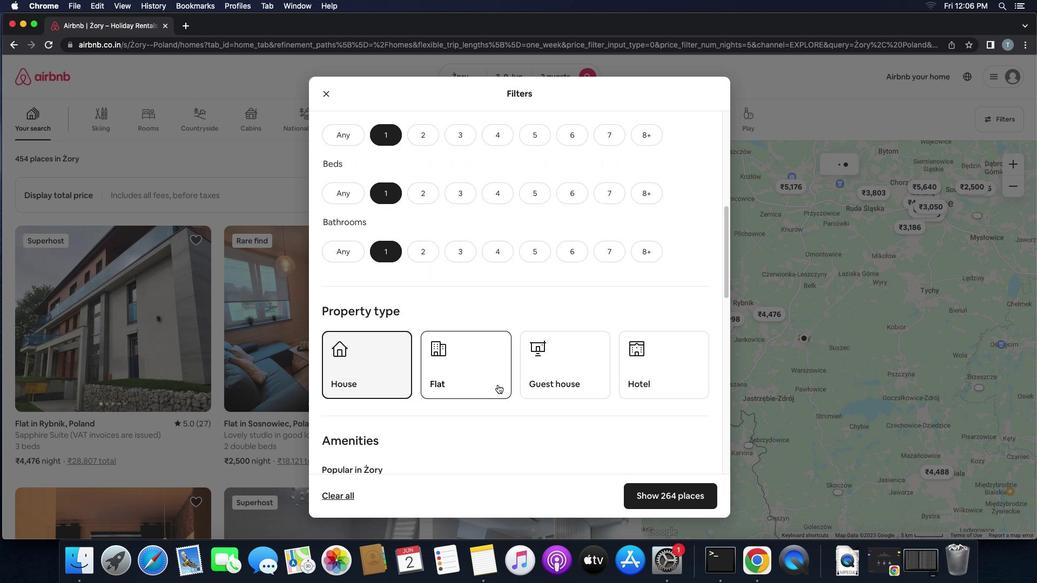 
Action: Mouse pressed left at (531, 383)
Screenshot: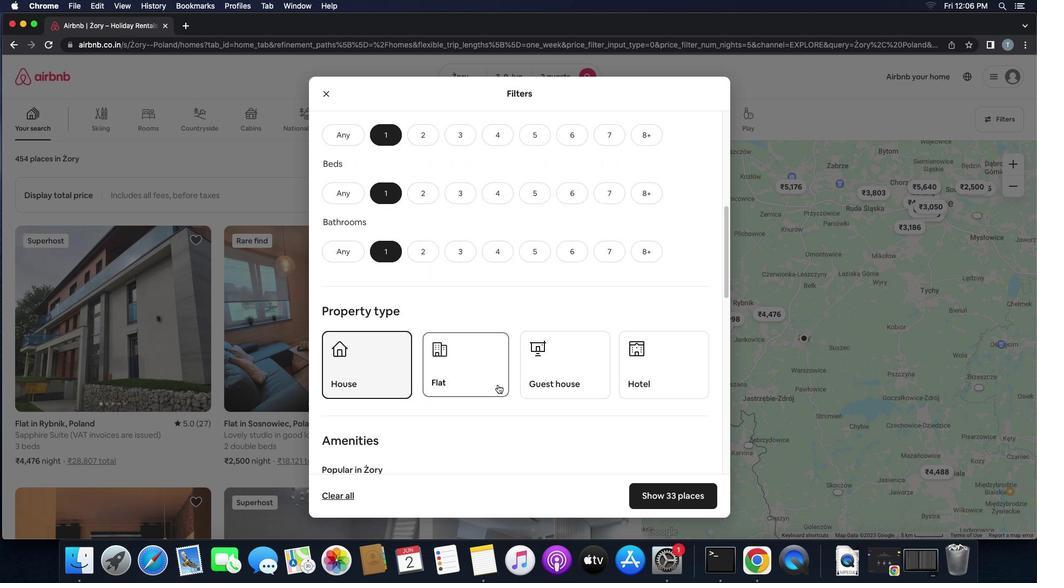
Action: Mouse moved to (574, 381)
Screenshot: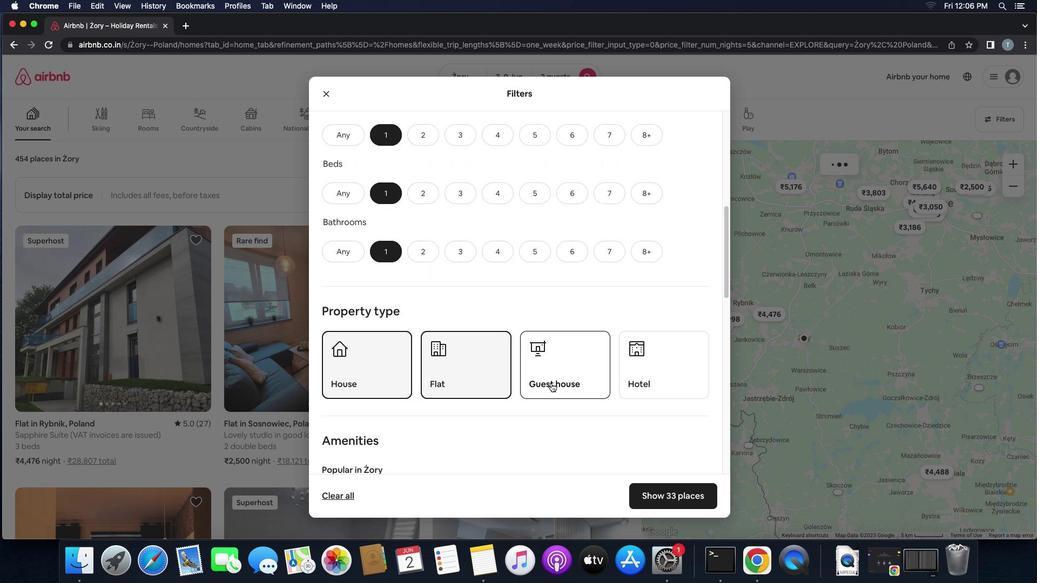 
Action: Mouse pressed left at (574, 381)
Screenshot: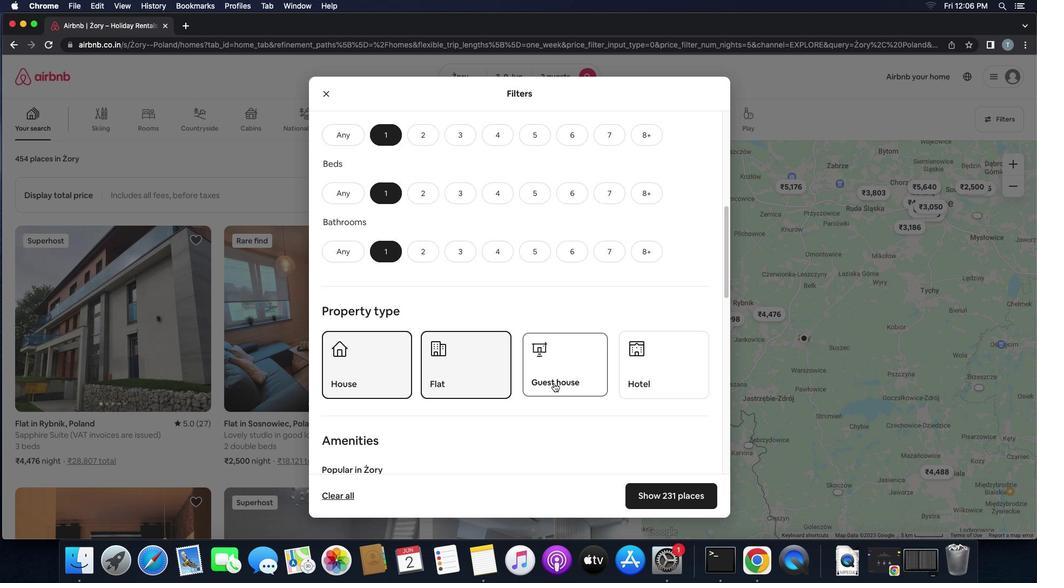 
Action: Mouse moved to (650, 381)
Screenshot: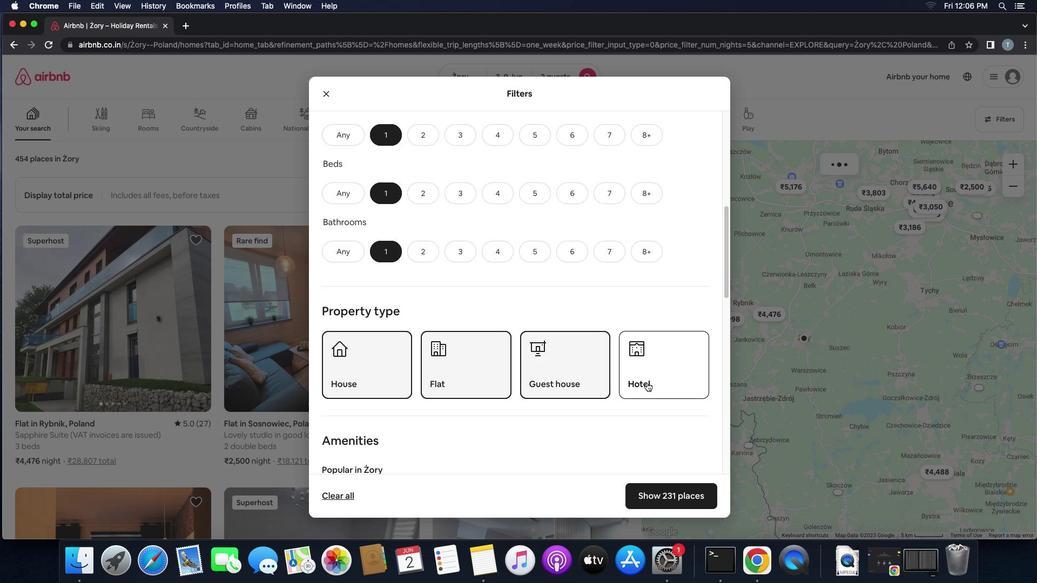 
Action: Mouse pressed left at (650, 381)
Screenshot: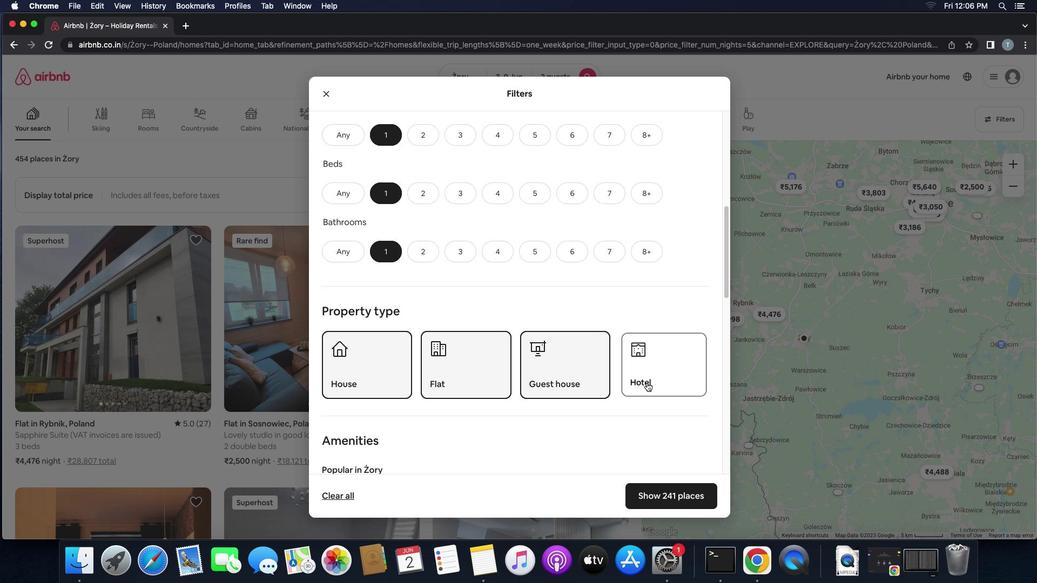 
Action: Mouse moved to (626, 400)
Screenshot: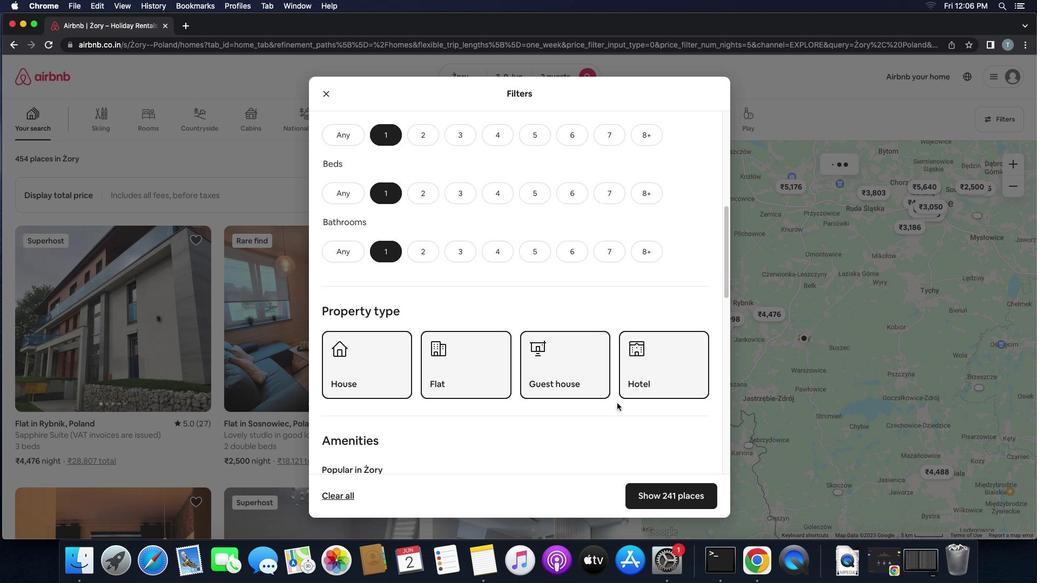 
Action: Mouse scrolled (626, 400) with delta (137, 20)
Screenshot: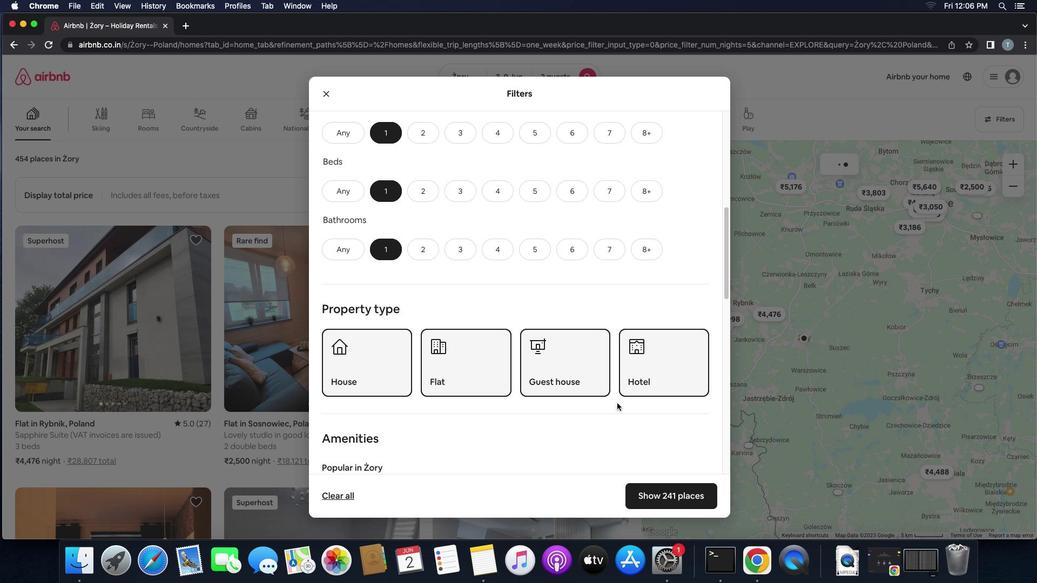 
Action: Mouse scrolled (626, 400) with delta (137, 20)
Screenshot: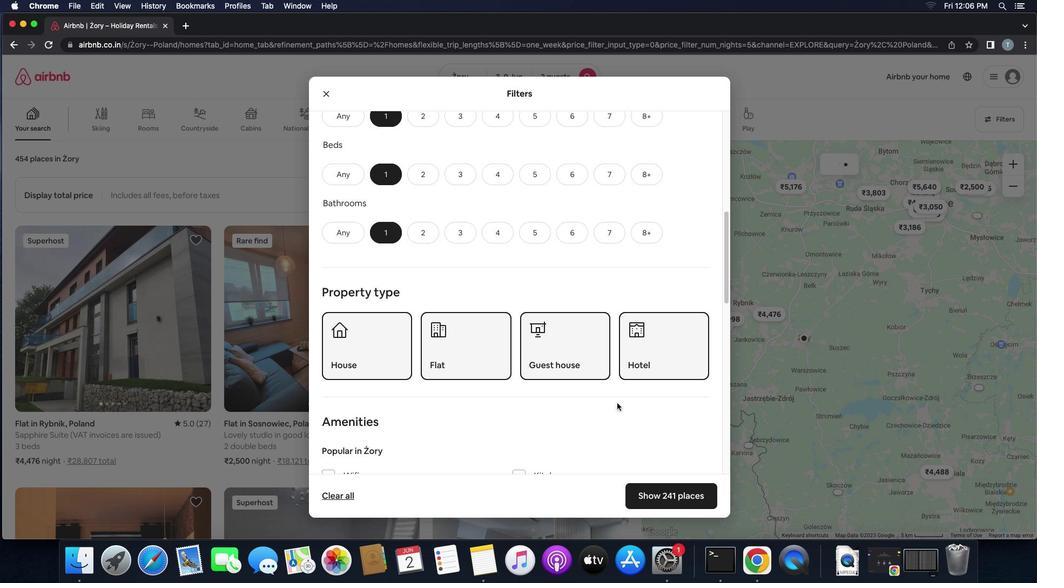 
Action: Mouse scrolled (626, 400) with delta (137, 19)
Screenshot: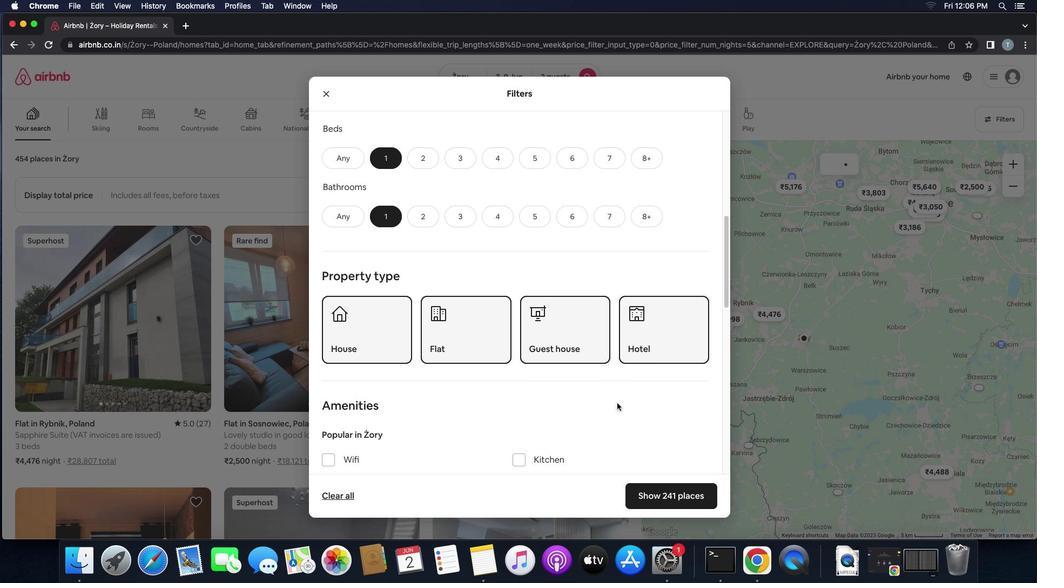 
Action: Mouse scrolled (626, 400) with delta (137, 20)
Screenshot: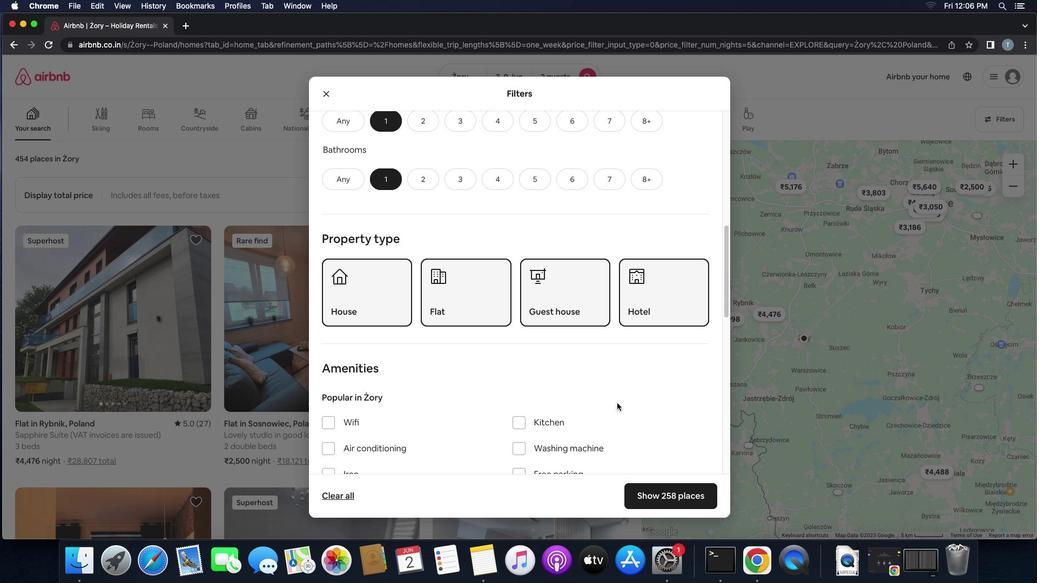 
Action: Mouse scrolled (626, 400) with delta (137, 20)
Screenshot: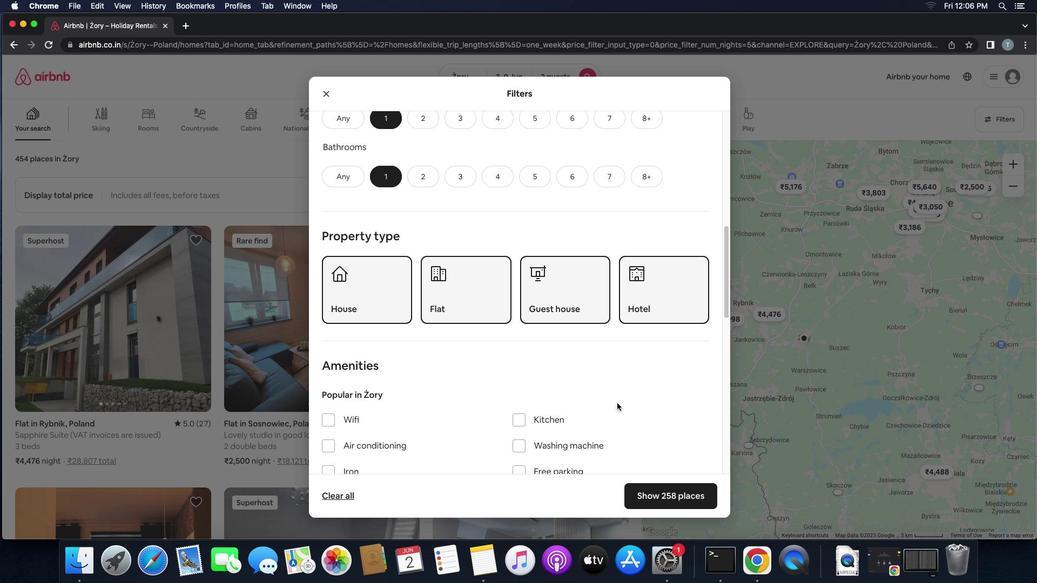 
Action: Mouse scrolled (626, 400) with delta (137, 20)
Screenshot: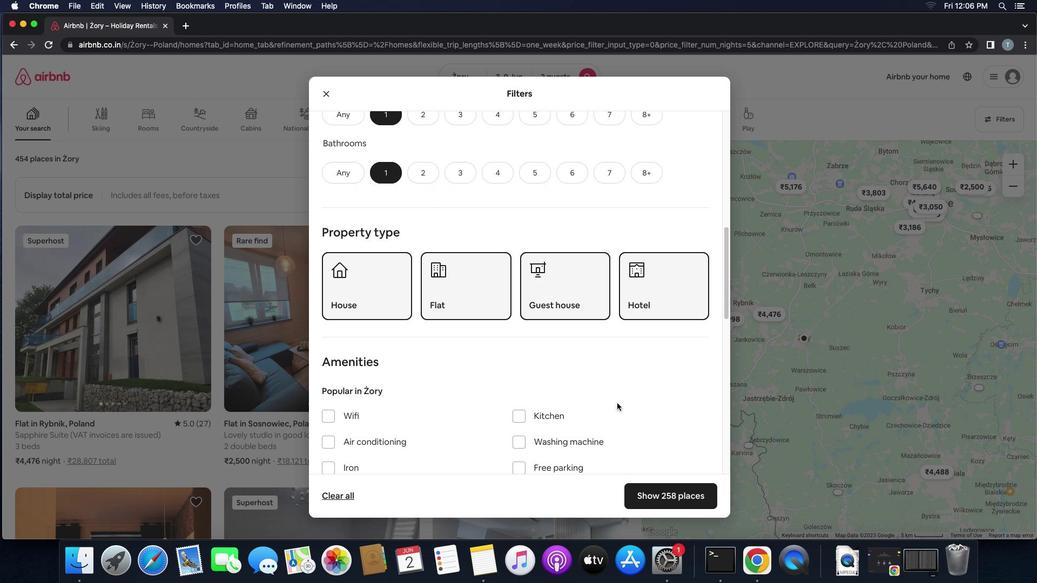 
Action: Mouse scrolled (626, 400) with delta (137, 20)
Screenshot: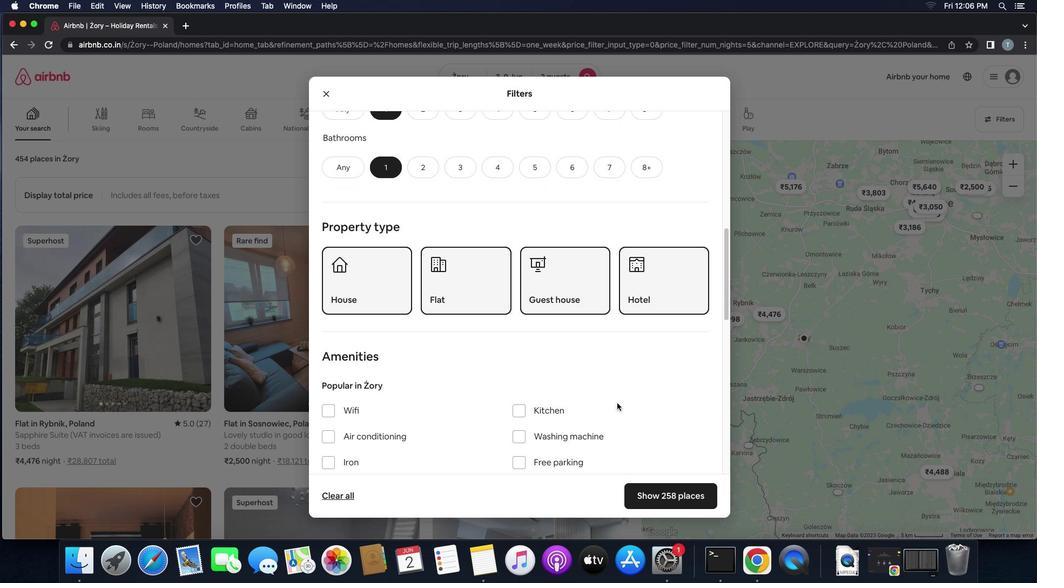 
Action: Mouse scrolled (626, 400) with delta (137, 20)
Screenshot: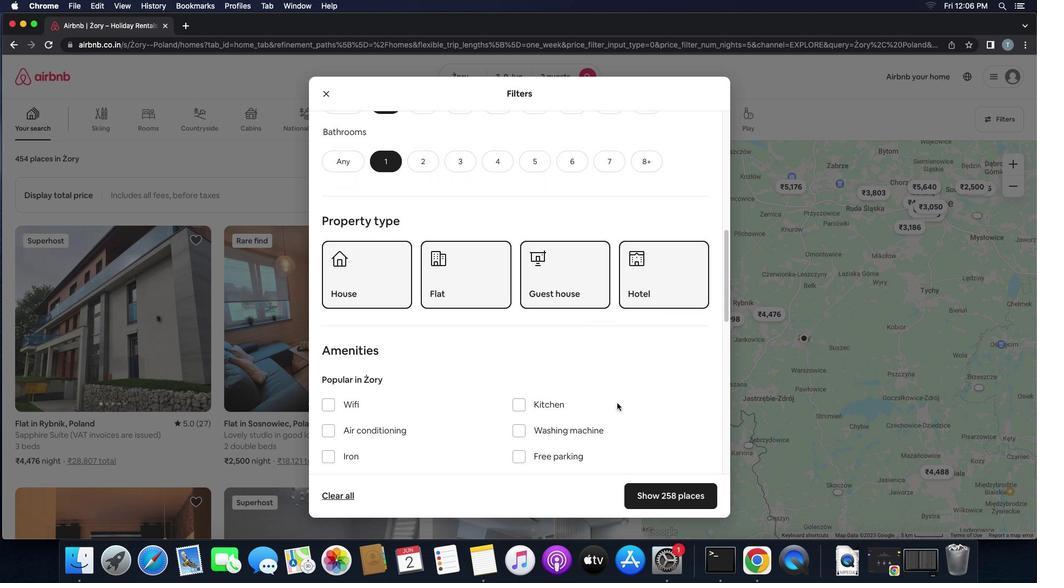 
Action: Mouse scrolled (626, 400) with delta (137, 20)
Screenshot: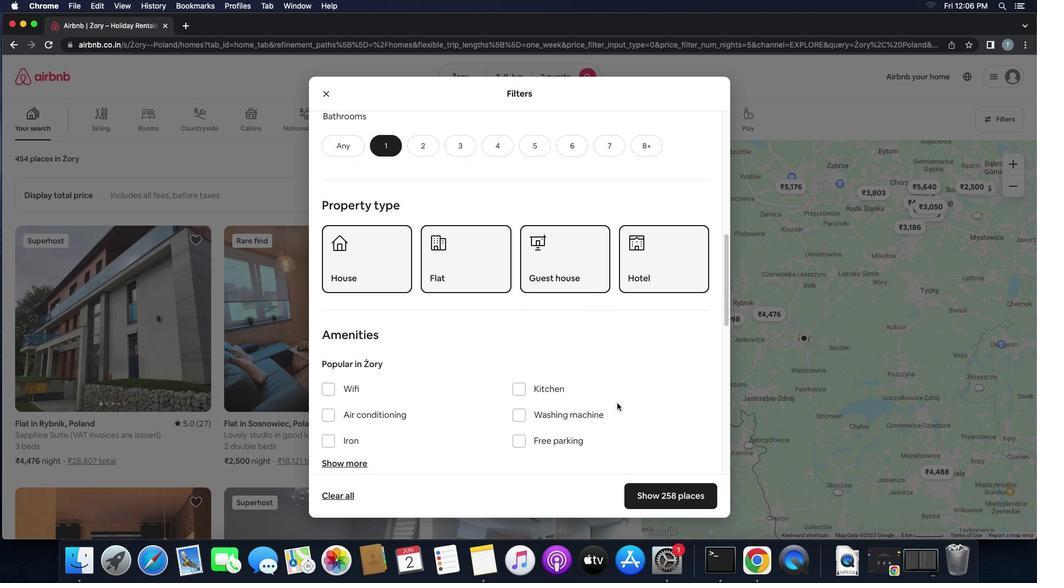 
Action: Mouse scrolled (626, 400) with delta (137, 20)
Screenshot: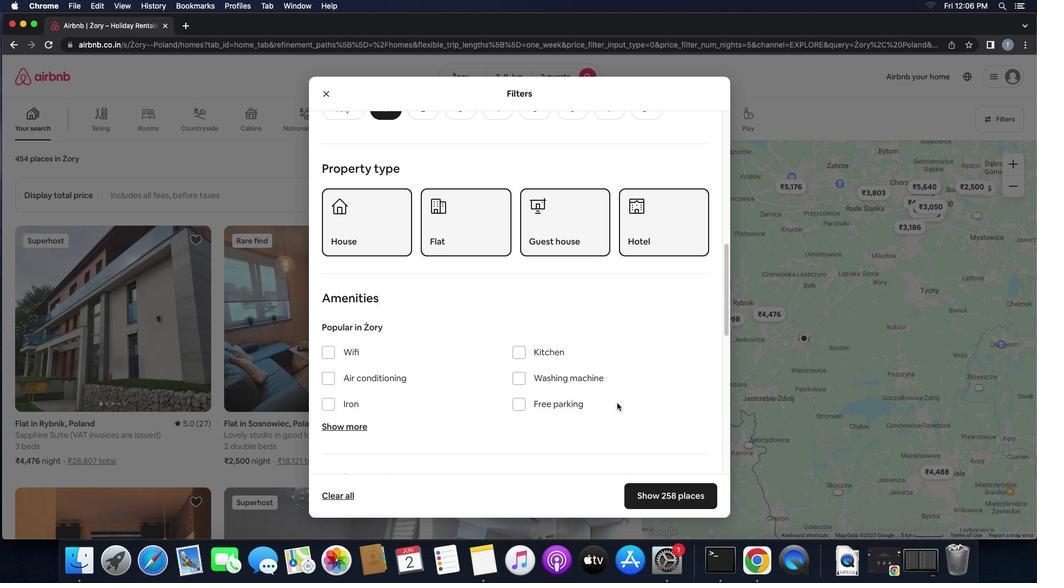 
Action: Mouse scrolled (626, 400) with delta (137, 20)
Screenshot: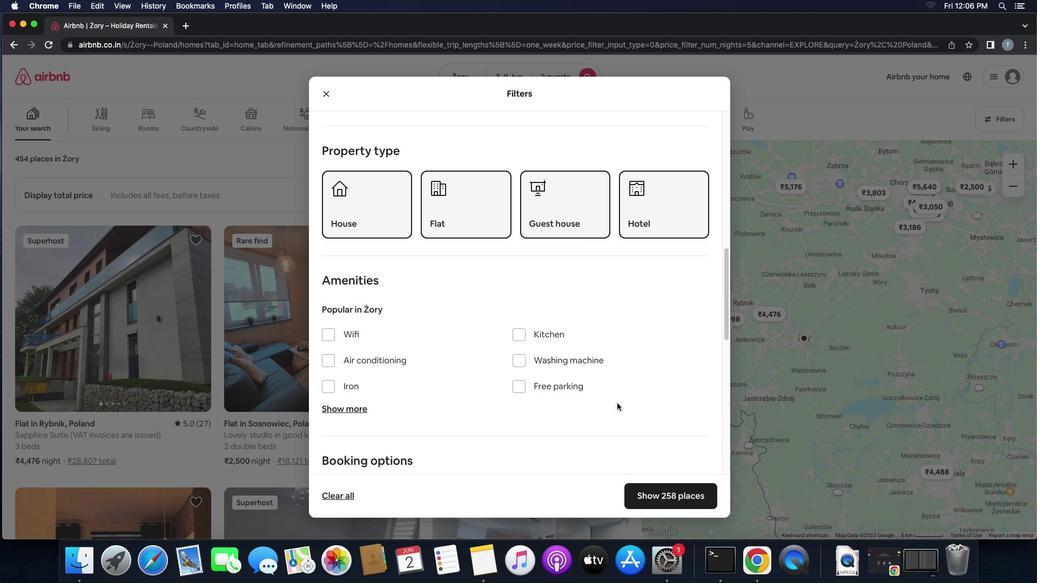 
Action: Mouse scrolled (626, 400) with delta (137, 19)
Screenshot: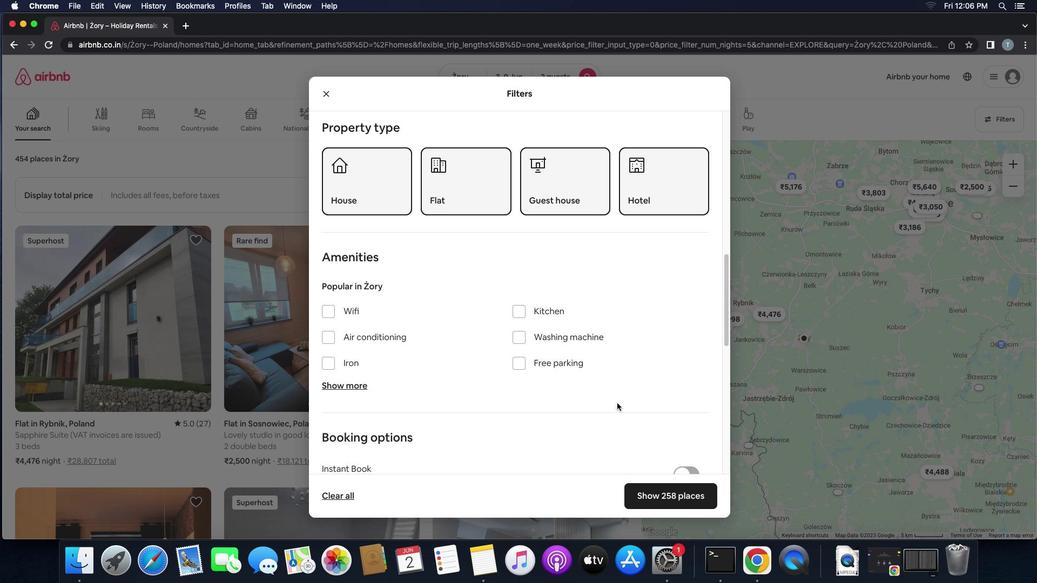 
Action: Mouse scrolled (626, 400) with delta (137, 20)
Screenshot: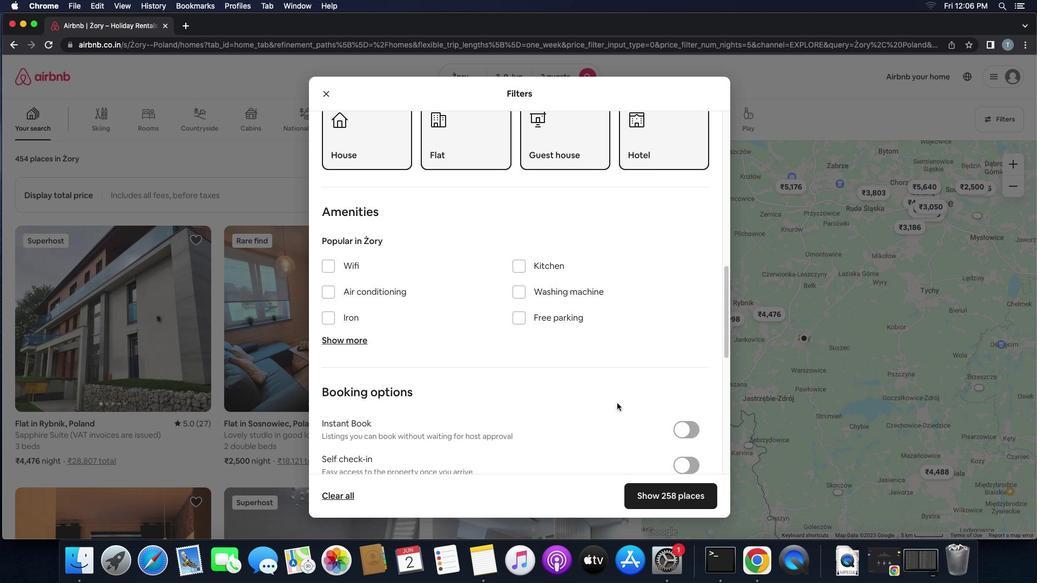 
Action: Mouse scrolled (626, 400) with delta (137, 20)
Screenshot: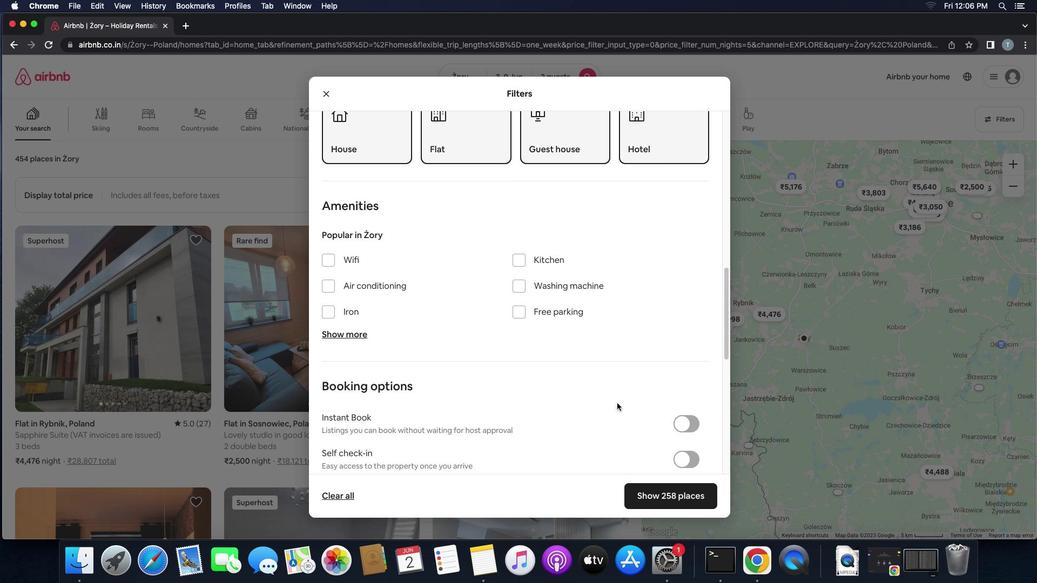
Action: Mouse moved to (686, 453)
Screenshot: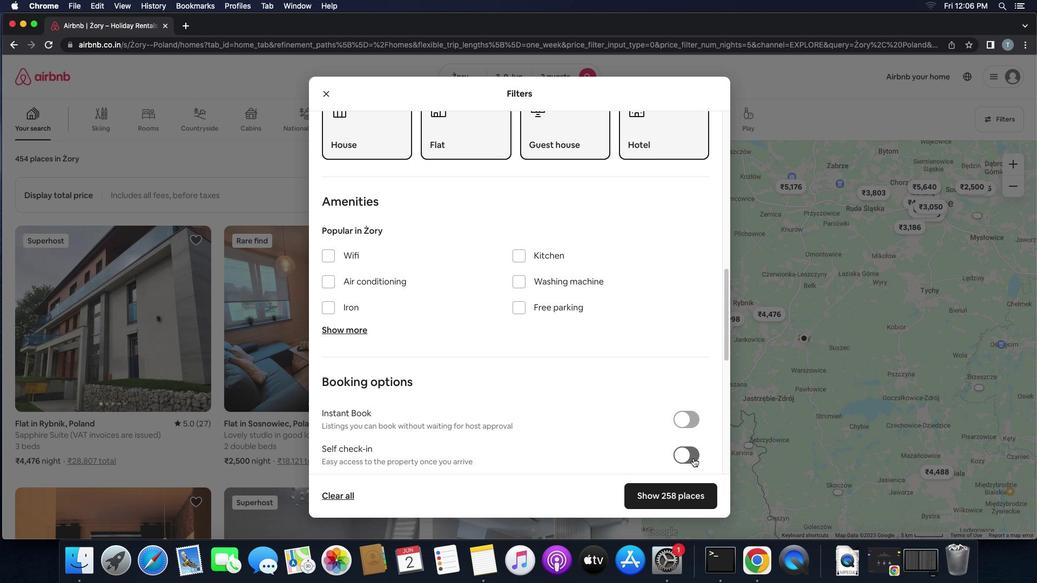 
Action: Mouse pressed left at (686, 453)
Screenshot: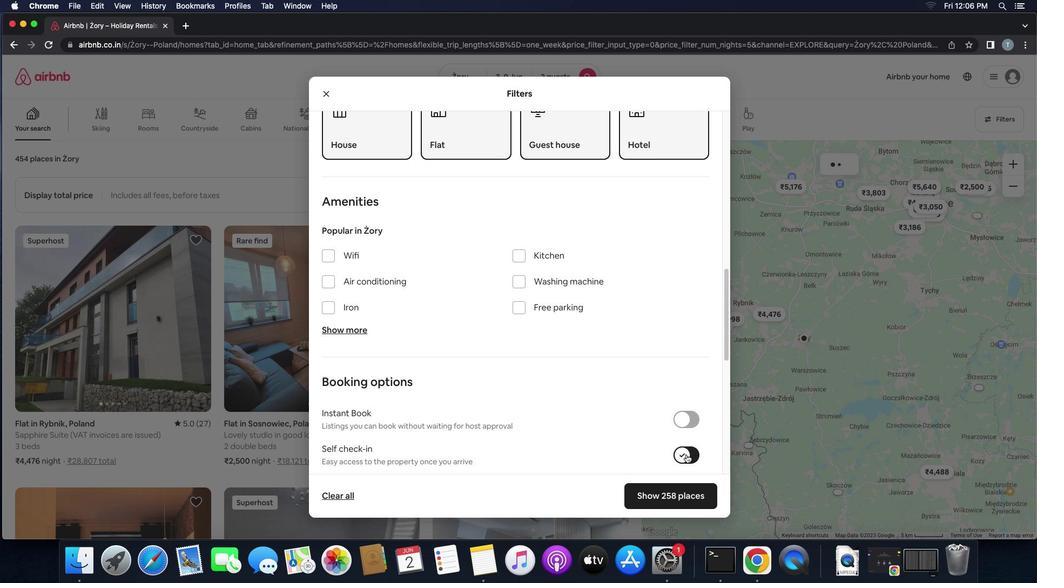 
Action: Mouse moved to (601, 432)
Screenshot: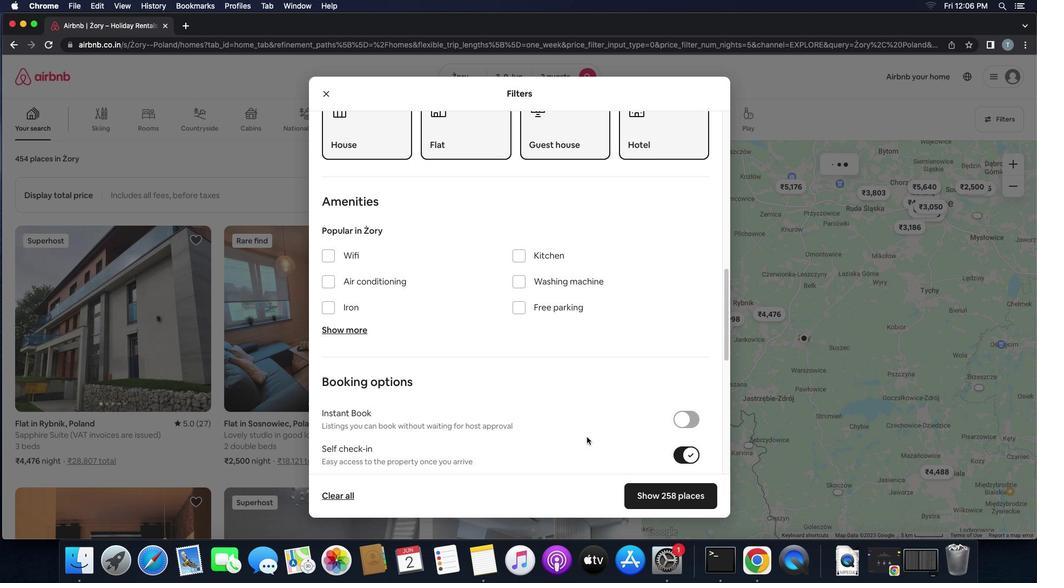 
Action: Mouse scrolled (601, 432) with delta (137, 20)
Screenshot: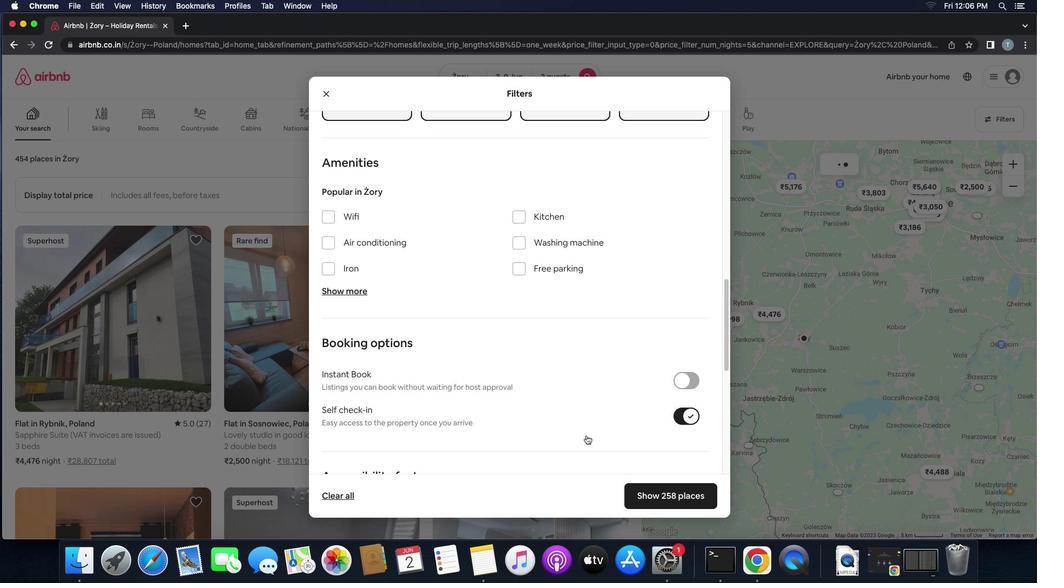 
Action: Mouse scrolled (601, 432) with delta (137, 20)
Screenshot: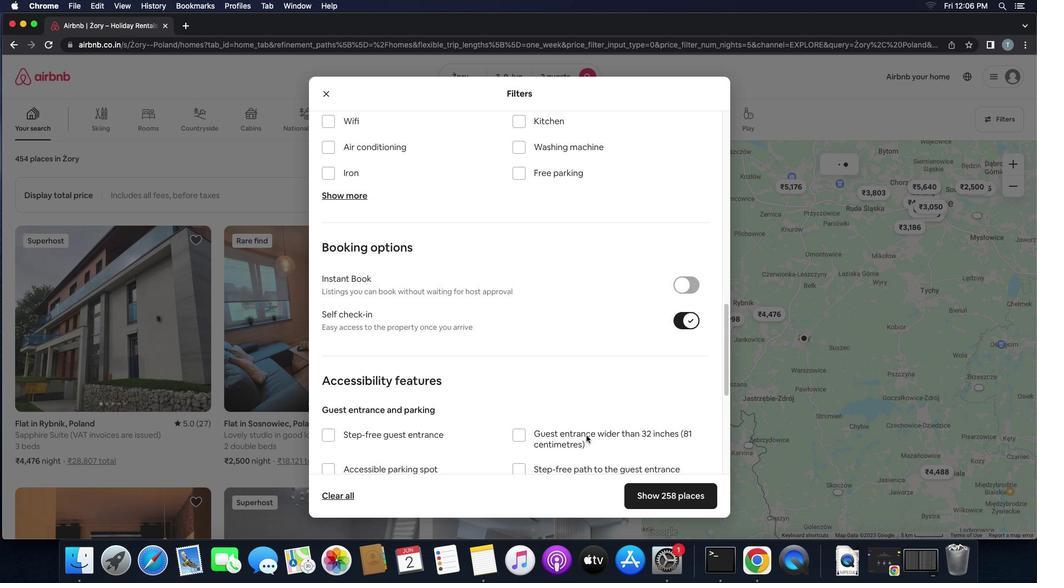 
Action: Mouse scrolled (601, 432) with delta (137, 19)
Screenshot: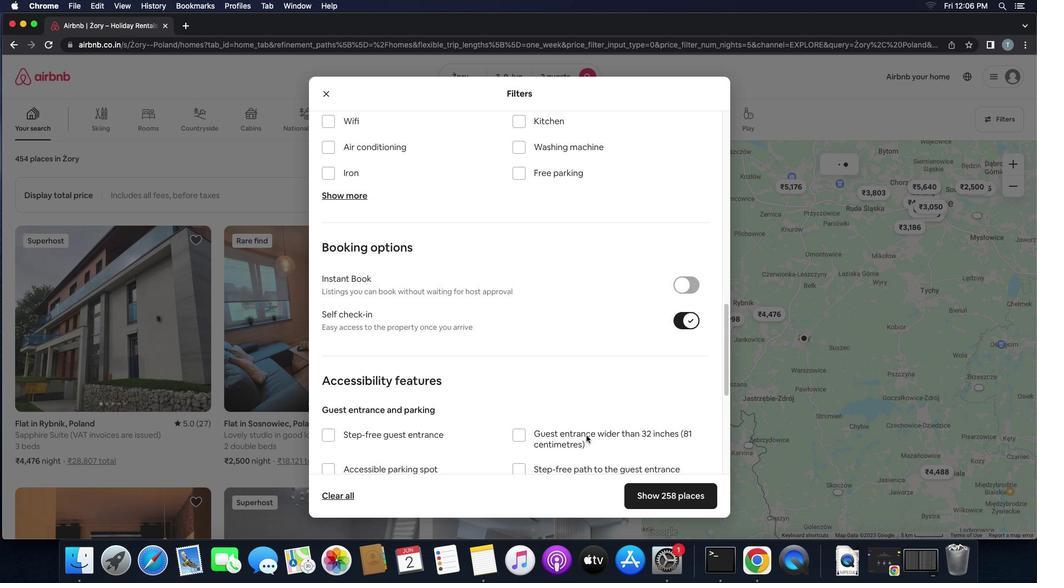 
Action: Mouse moved to (601, 432)
Screenshot: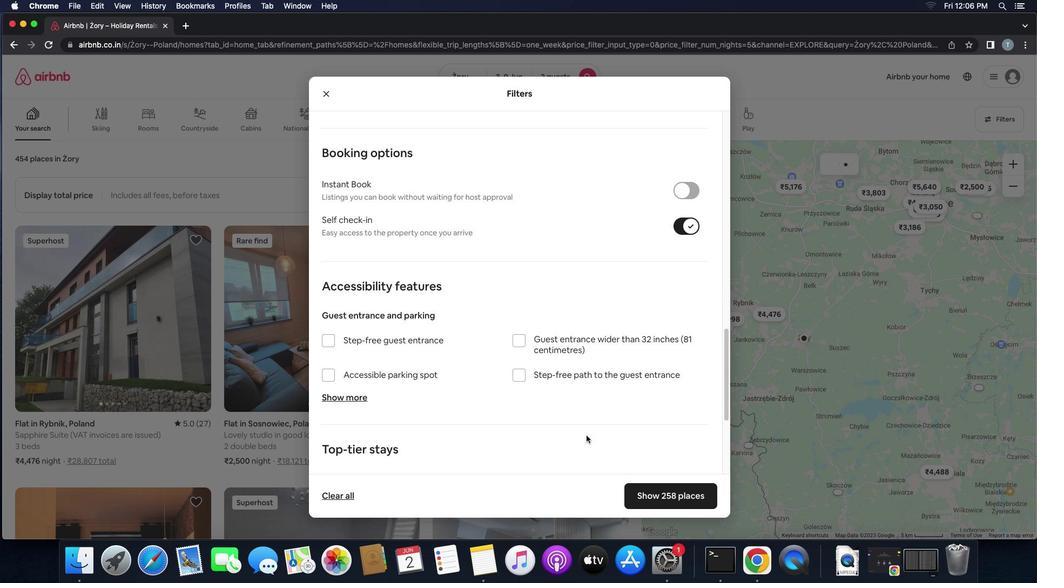 
Action: Mouse scrolled (601, 432) with delta (137, 18)
Screenshot: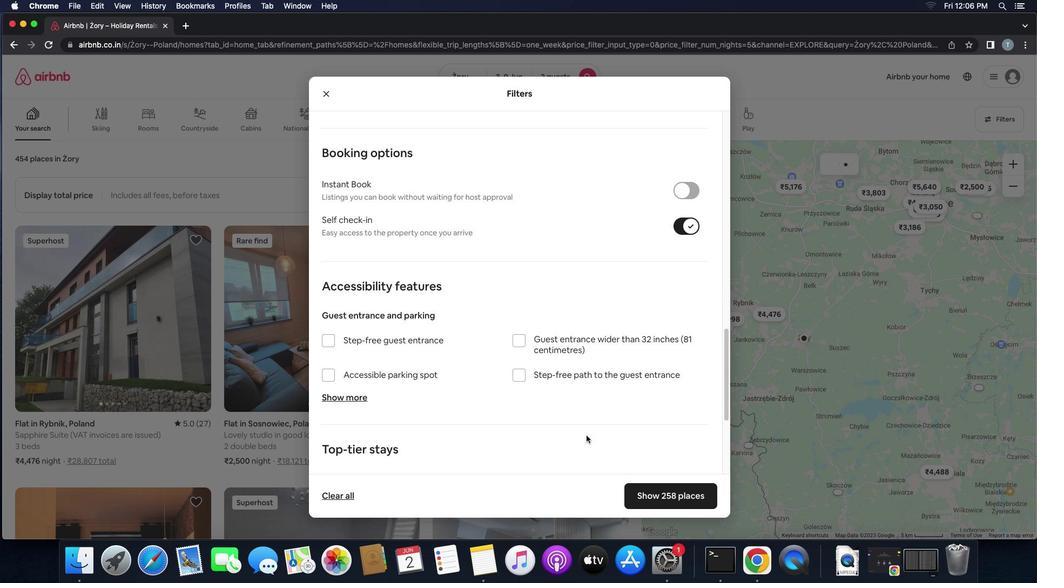 
Action: Mouse moved to (601, 430)
Screenshot: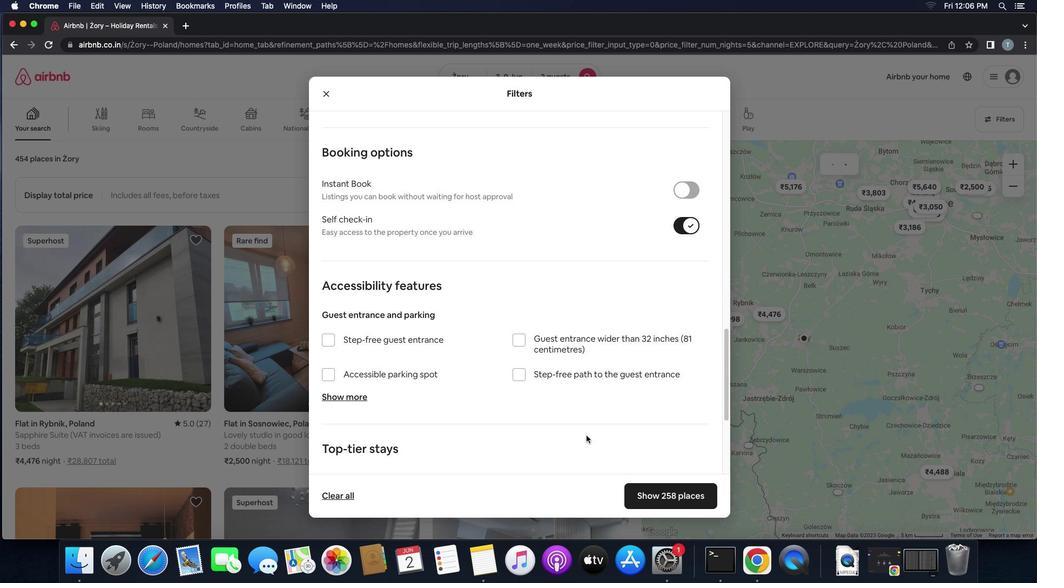 
Action: Mouse scrolled (601, 430) with delta (137, 20)
Screenshot: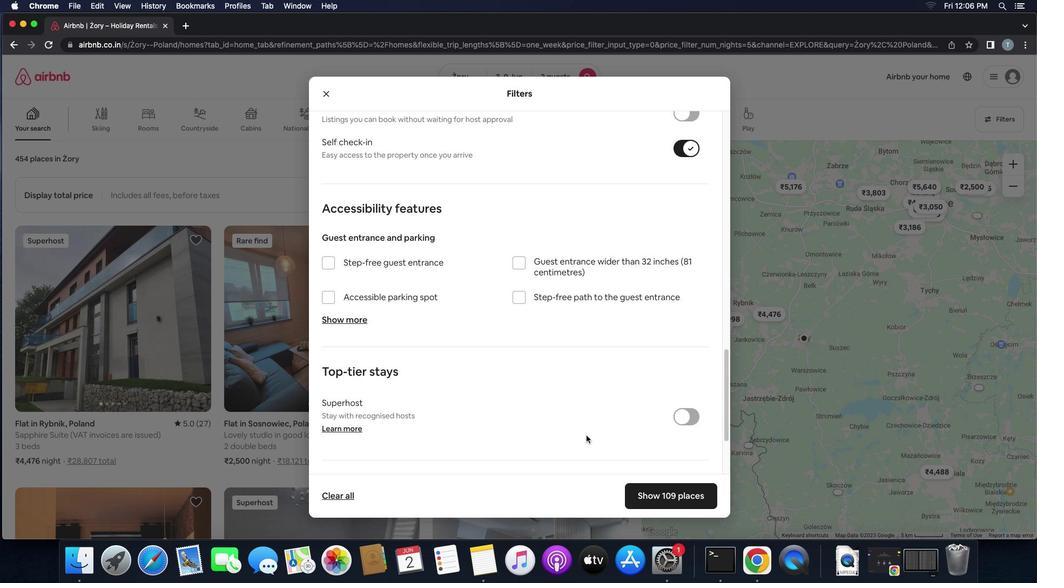 
Action: Mouse scrolled (601, 430) with delta (137, 20)
Screenshot: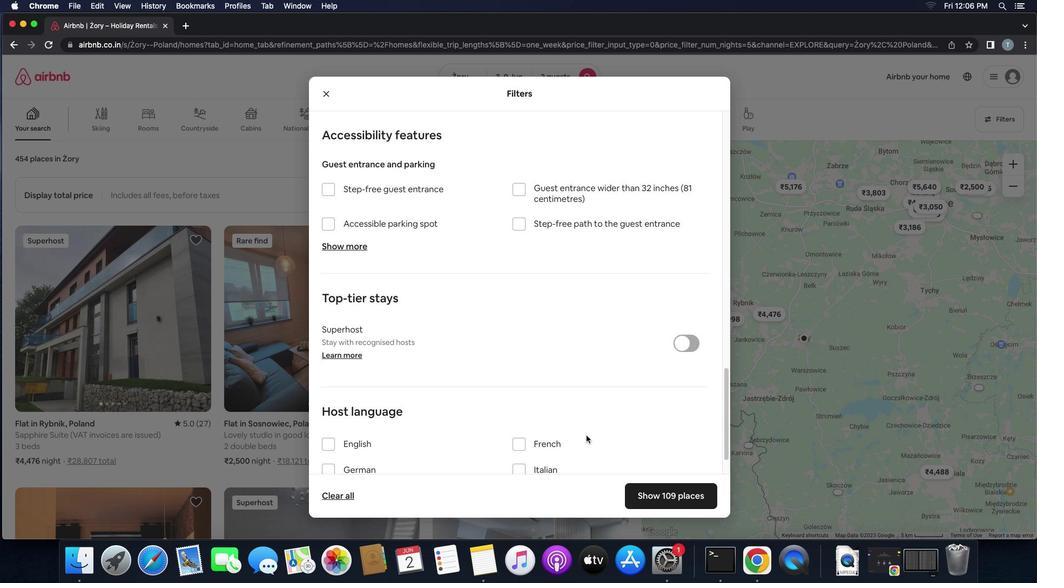 
Action: Mouse scrolled (601, 430) with delta (137, 19)
Screenshot: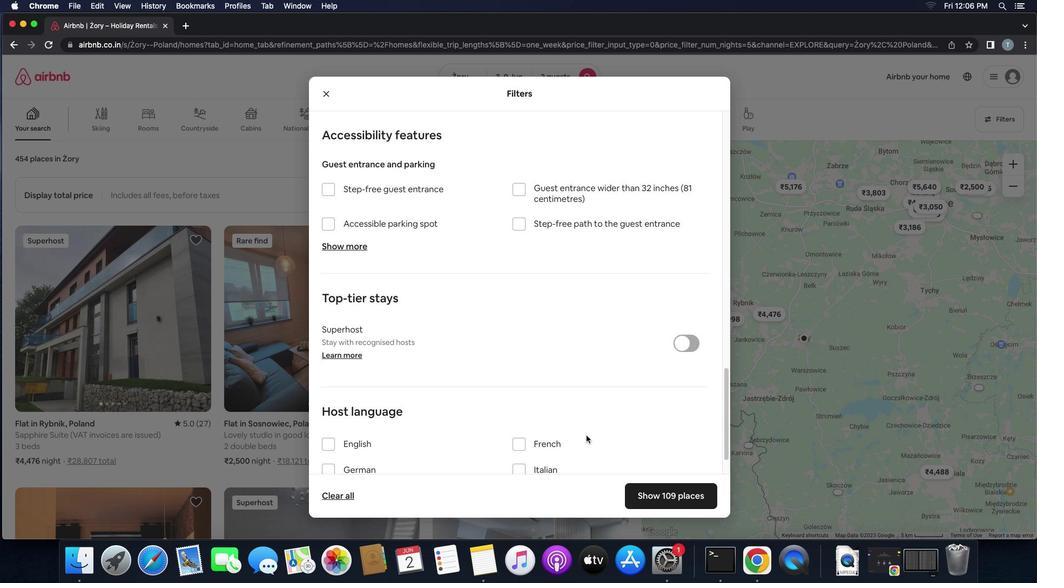 
Action: Mouse scrolled (601, 430) with delta (137, 18)
Screenshot: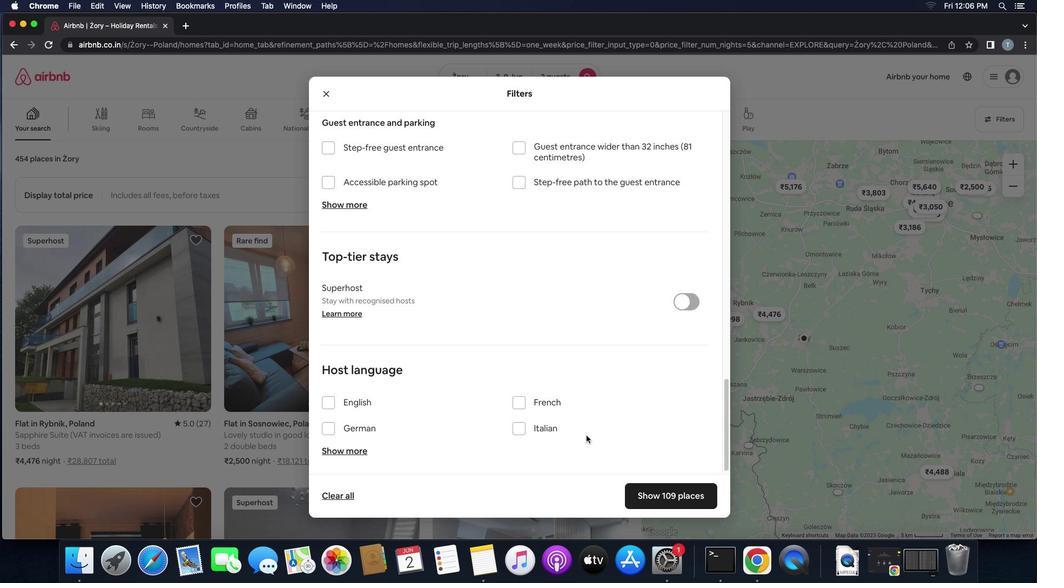 
Action: Mouse moved to (403, 397)
Screenshot: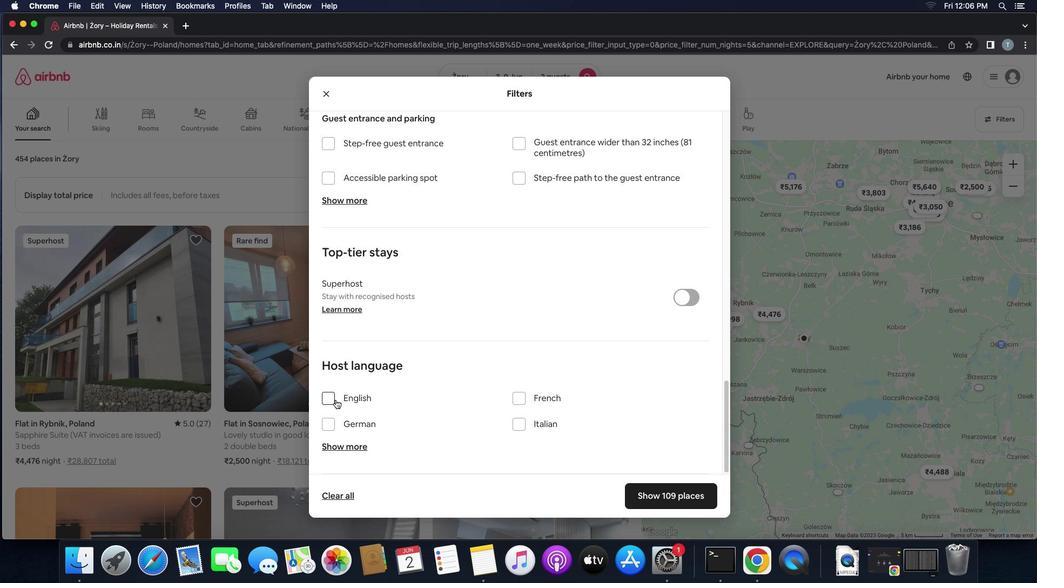 
Action: Mouse pressed left at (403, 397)
Screenshot: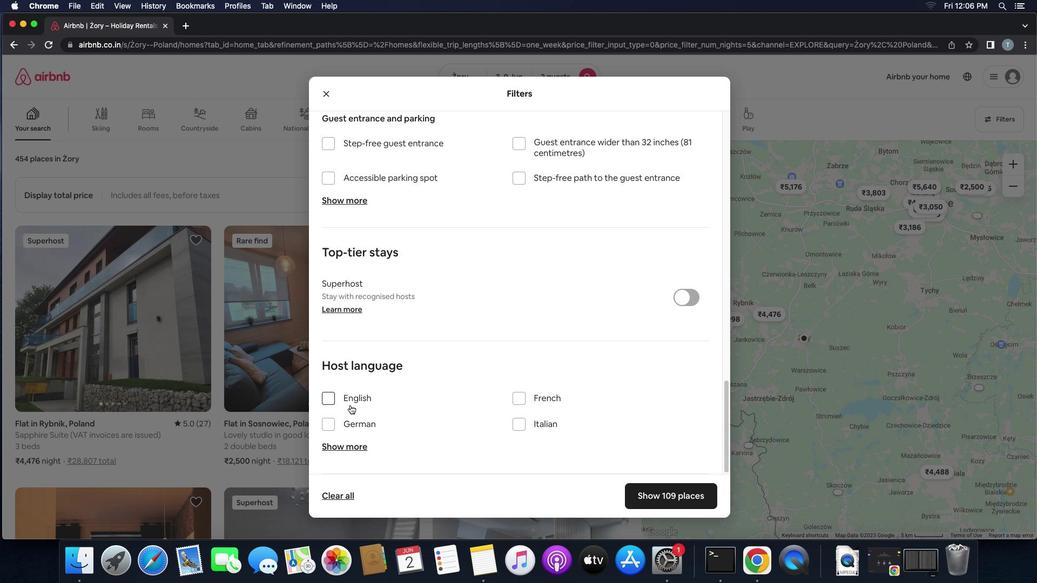 
Action: Mouse moved to (676, 496)
Screenshot: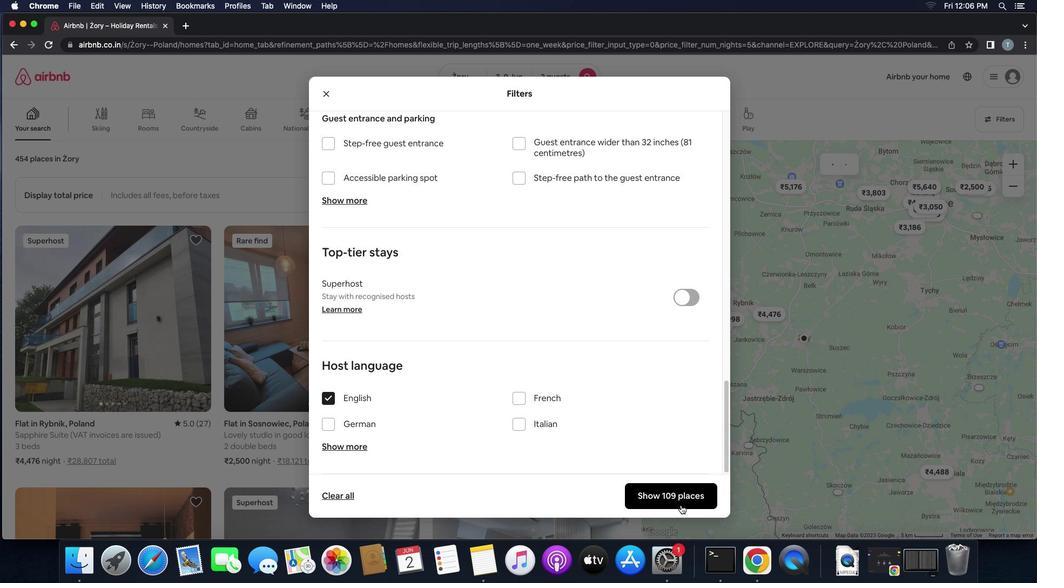 
Action: Mouse pressed left at (676, 496)
Screenshot: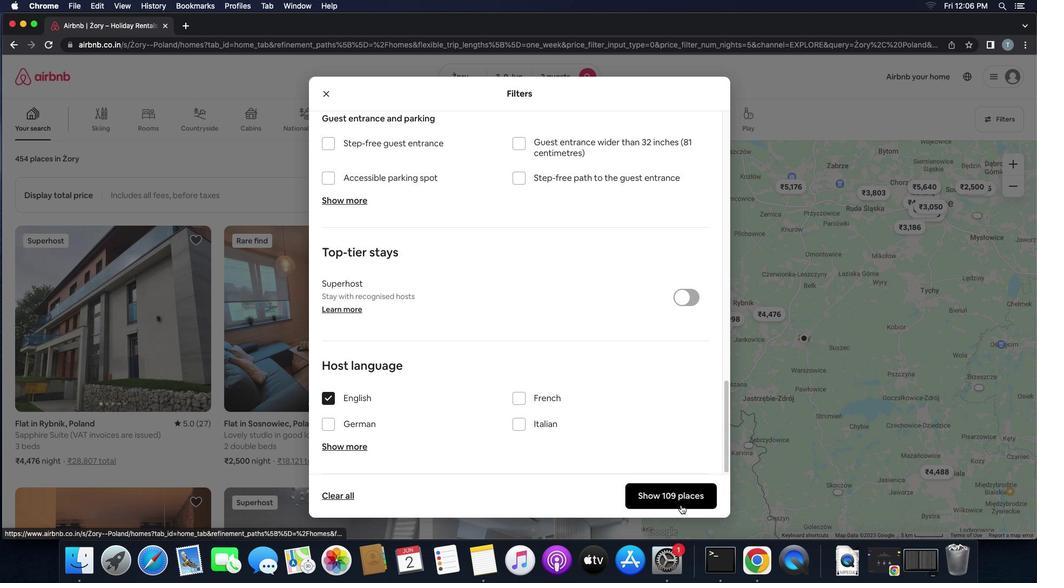 
